 Task: nan
Action: Mouse moved to (384, 83)
Screenshot: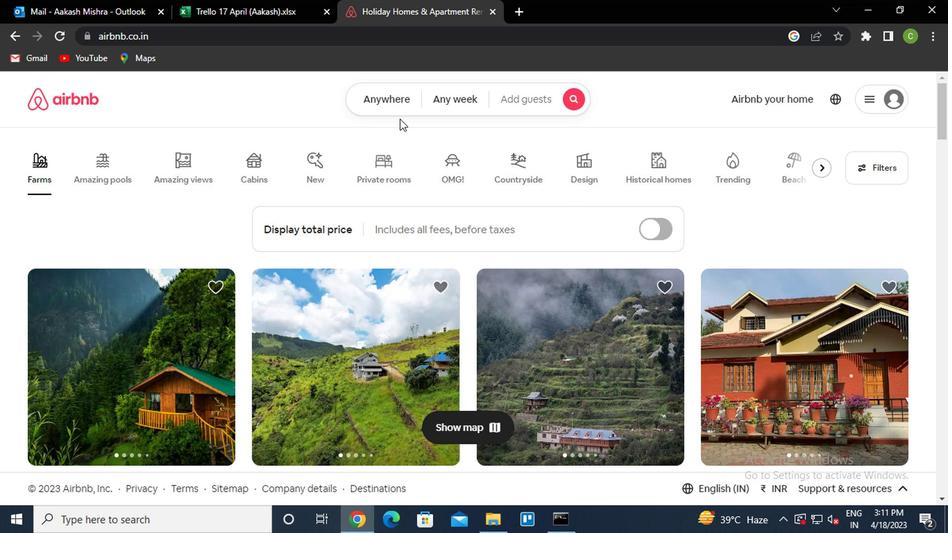 
Action: Mouse pressed left at (384, 83)
Screenshot: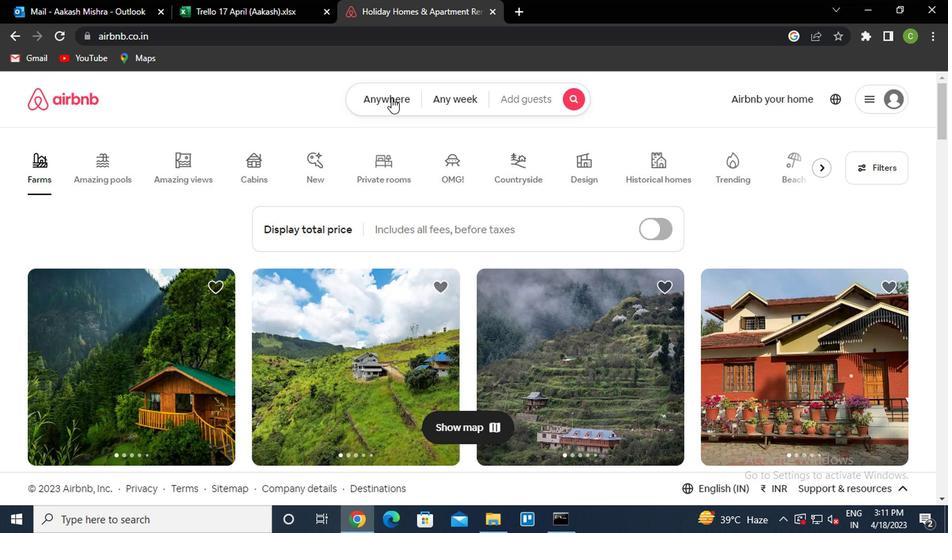 
Action: Mouse moved to (223, 142)
Screenshot: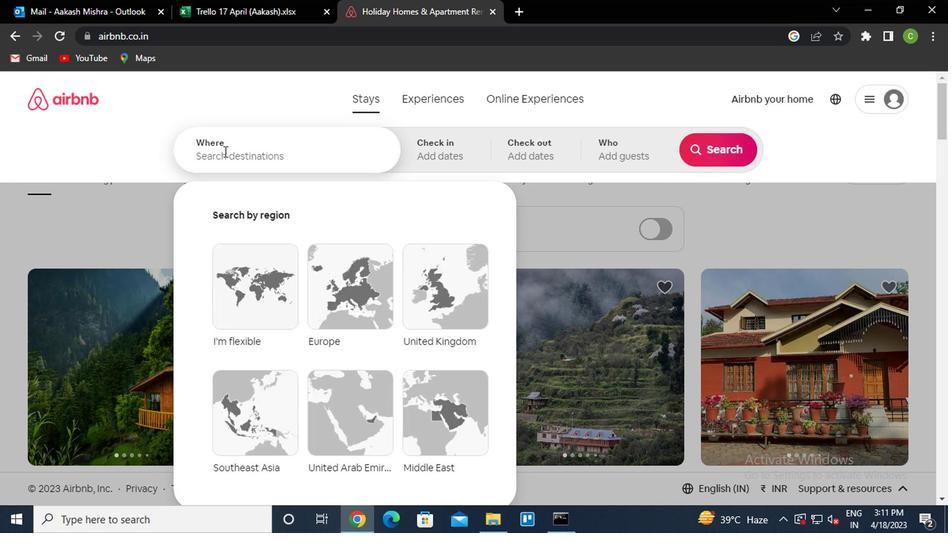 
Action: Mouse pressed left at (223, 142)
Screenshot: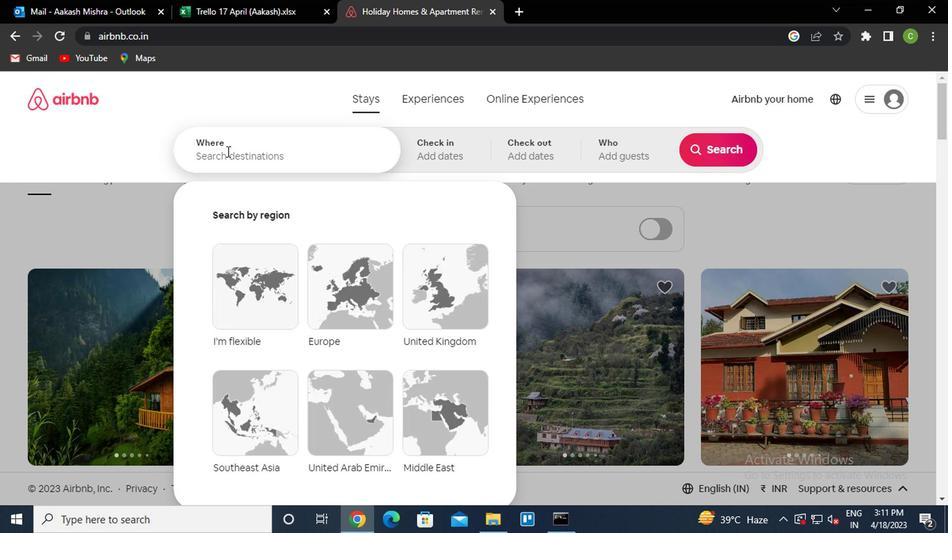 
Action: Key pressed i<Key.caps_lock>co<Key.space><Key.caps_lock>b<Key.caps_lock>razil<Key.down><Key.enter>
Screenshot: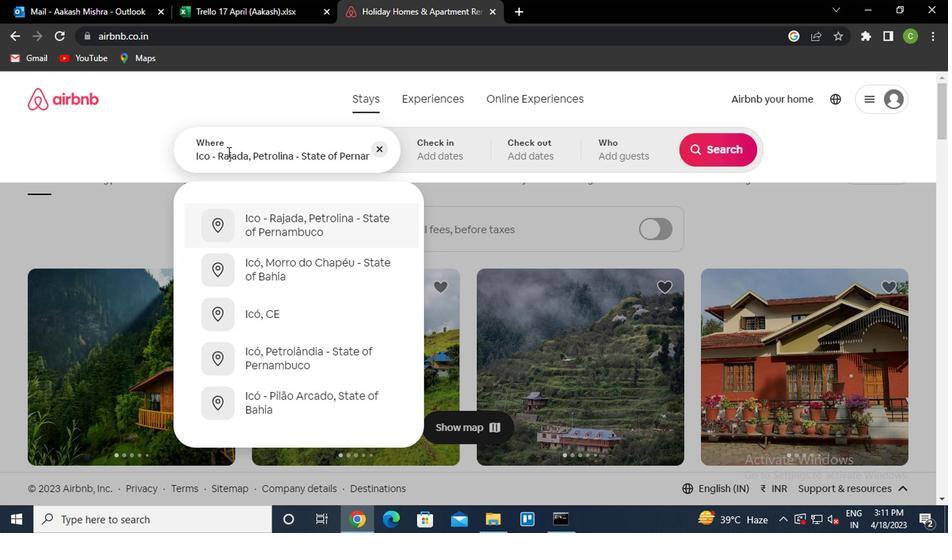 
Action: Mouse moved to (706, 259)
Screenshot: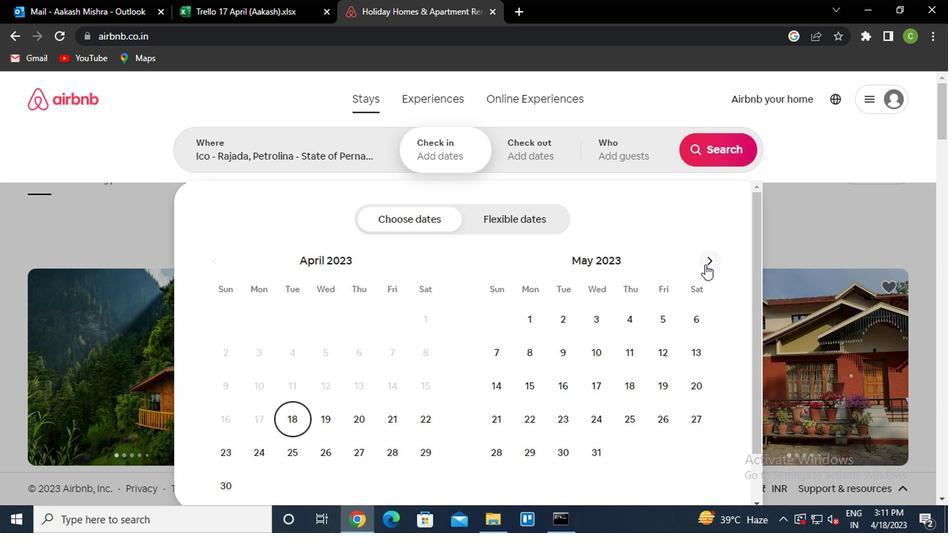 
Action: Mouse pressed left at (706, 259)
Screenshot: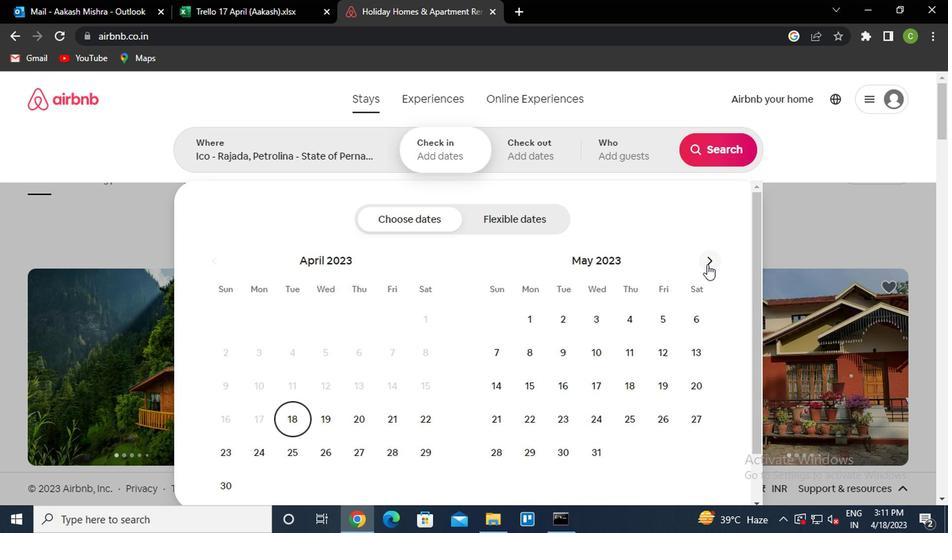 
Action: Mouse pressed left at (706, 259)
Screenshot: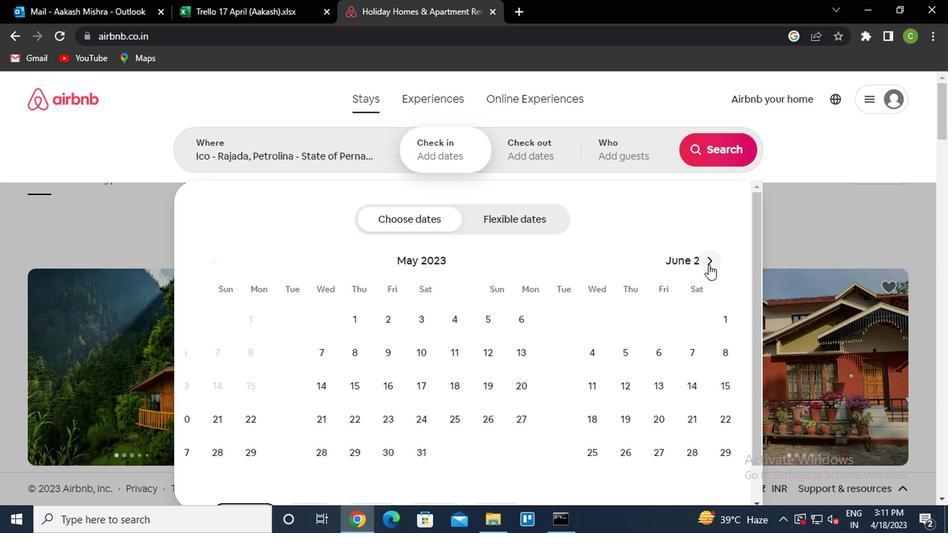 
Action: Mouse pressed left at (706, 259)
Screenshot: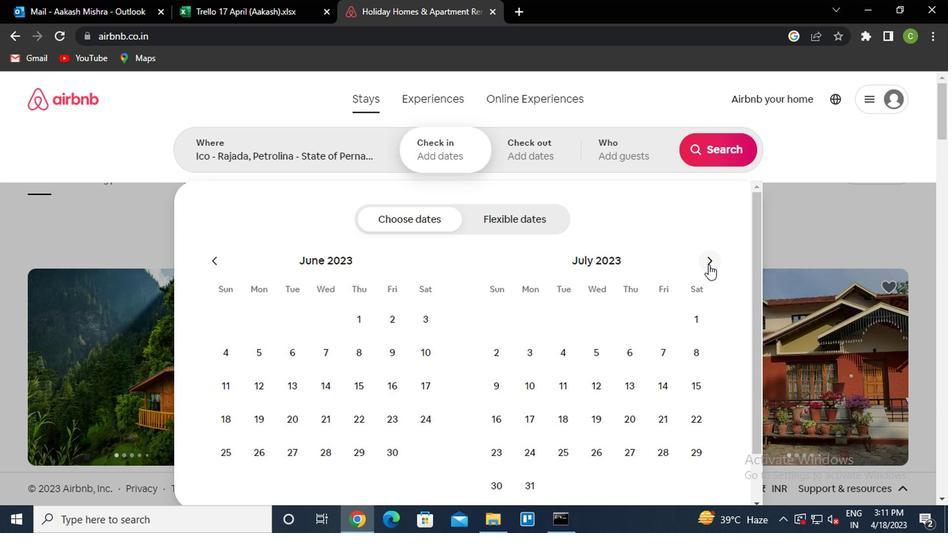 
Action: Mouse moved to (658, 317)
Screenshot: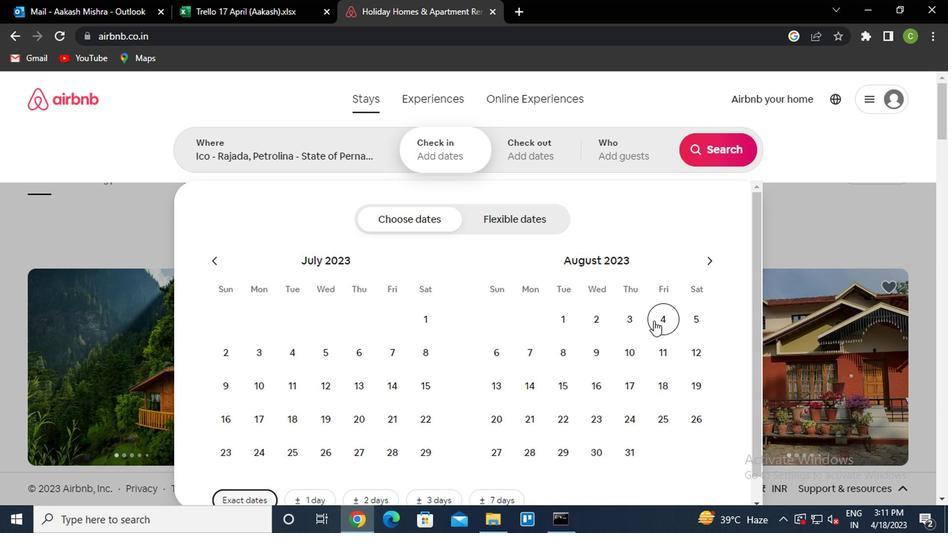 
Action: Mouse pressed left at (658, 317)
Screenshot: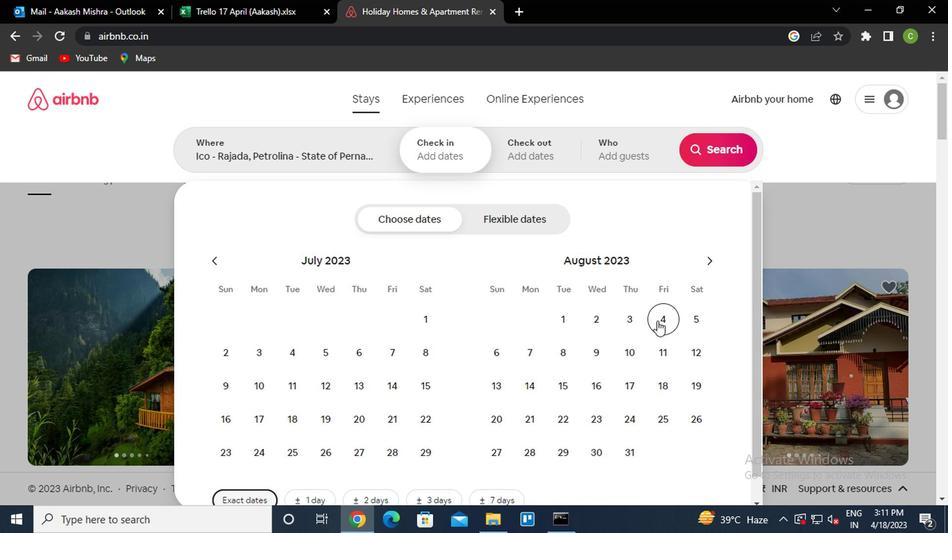 
Action: Mouse moved to (560, 353)
Screenshot: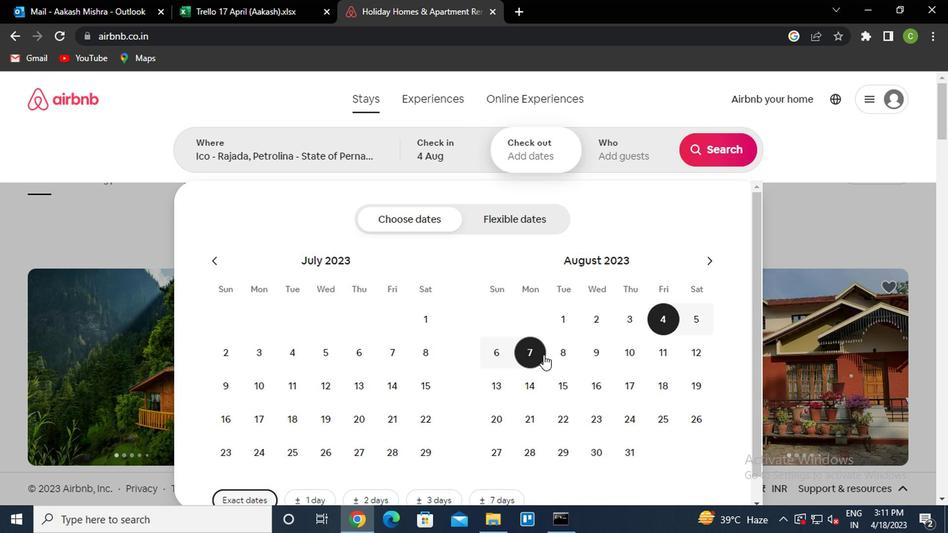 
Action: Mouse pressed left at (560, 353)
Screenshot: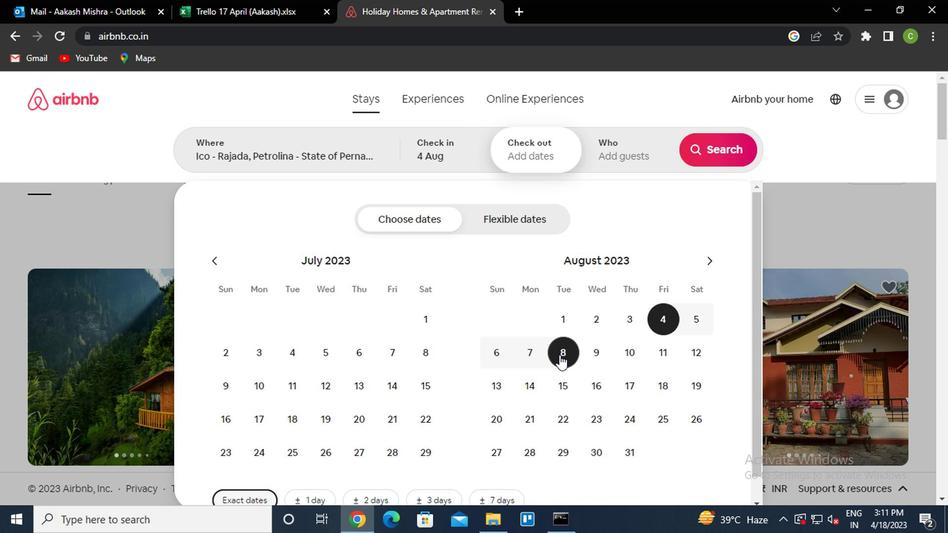 
Action: Mouse moved to (626, 146)
Screenshot: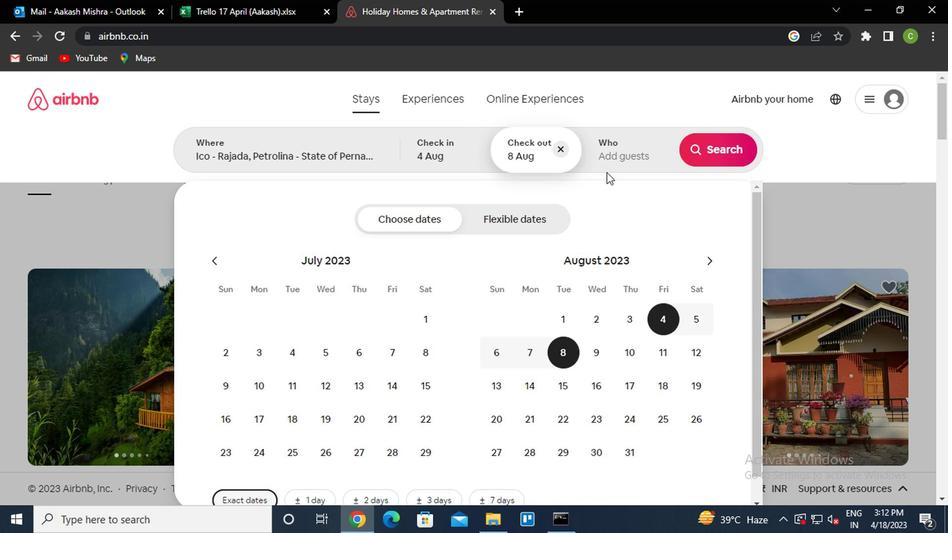 
Action: Mouse pressed left at (626, 146)
Screenshot: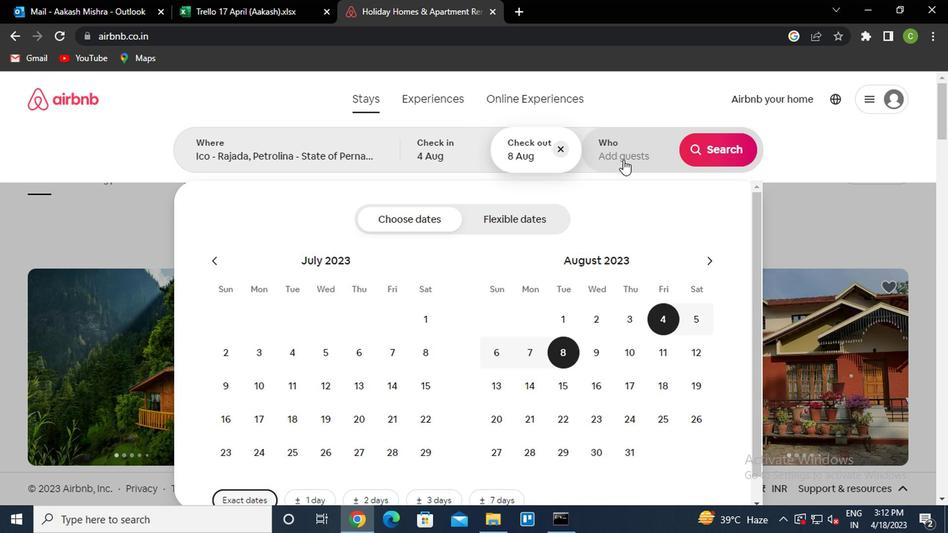 
Action: Mouse moved to (718, 226)
Screenshot: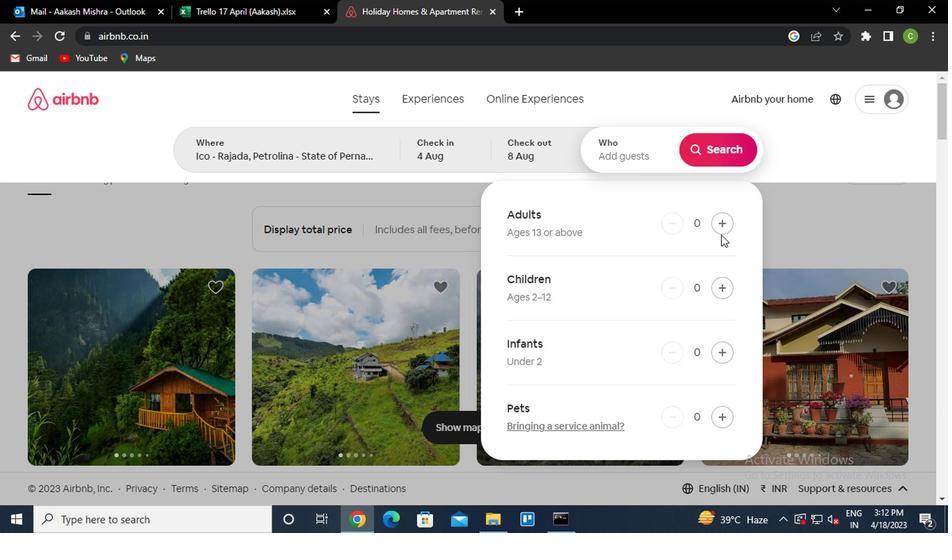 
Action: Mouse pressed left at (718, 226)
Screenshot: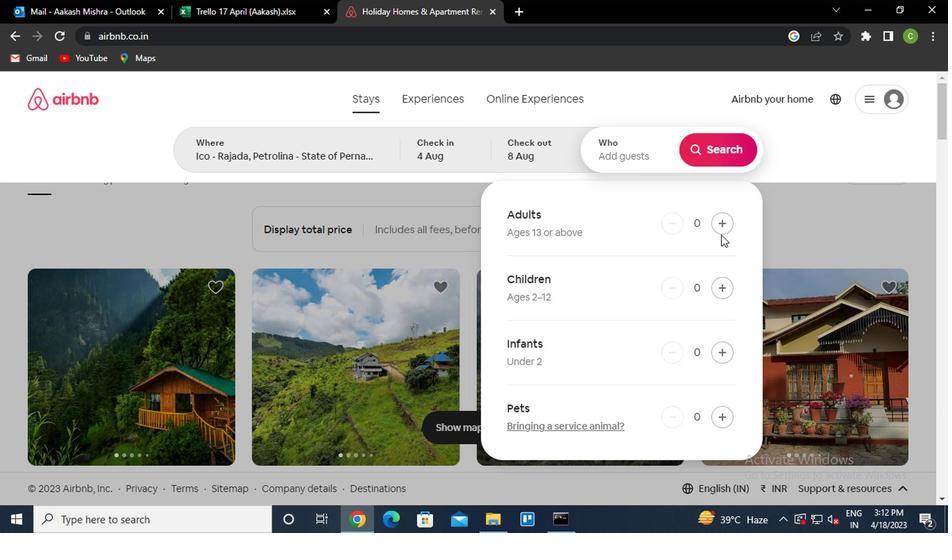 
Action: Mouse moved to (797, 209)
Screenshot: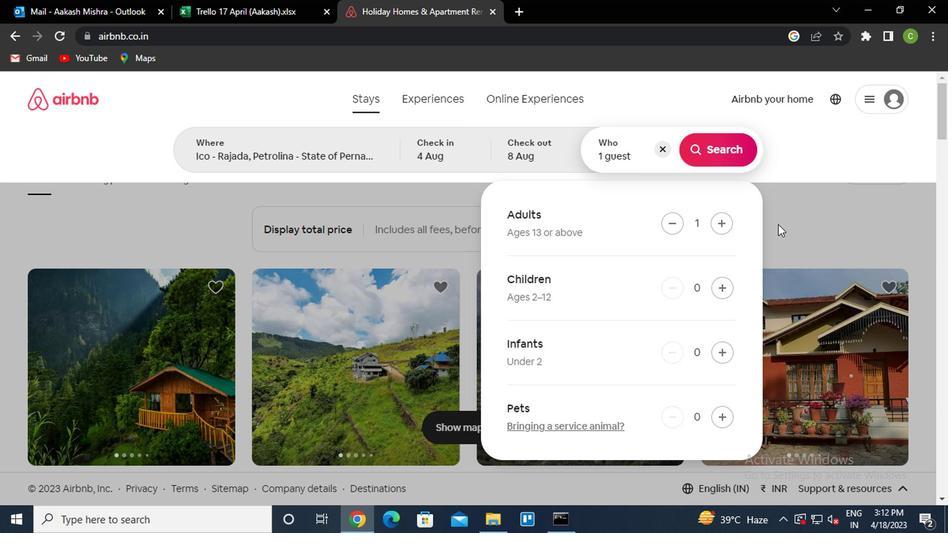 
Action: Mouse pressed left at (797, 209)
Screenshot: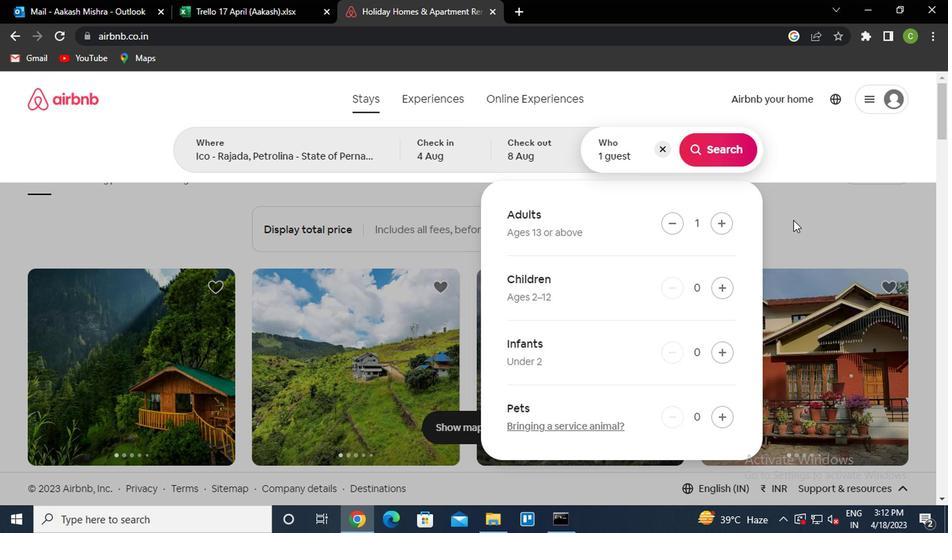 
Action: Mouse moved to (877, 169)
Screenshot: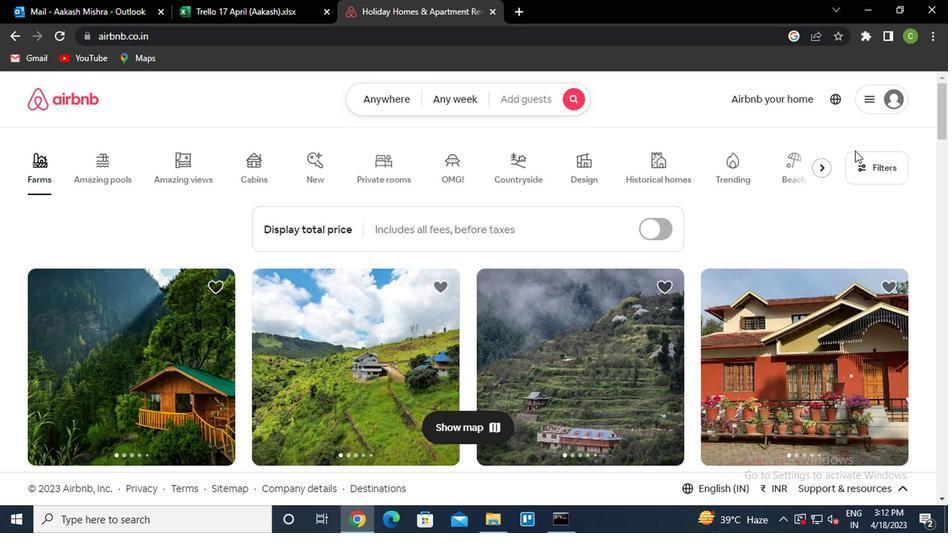 
Action: Mouse pressed left at (877, 169)
Screenshot: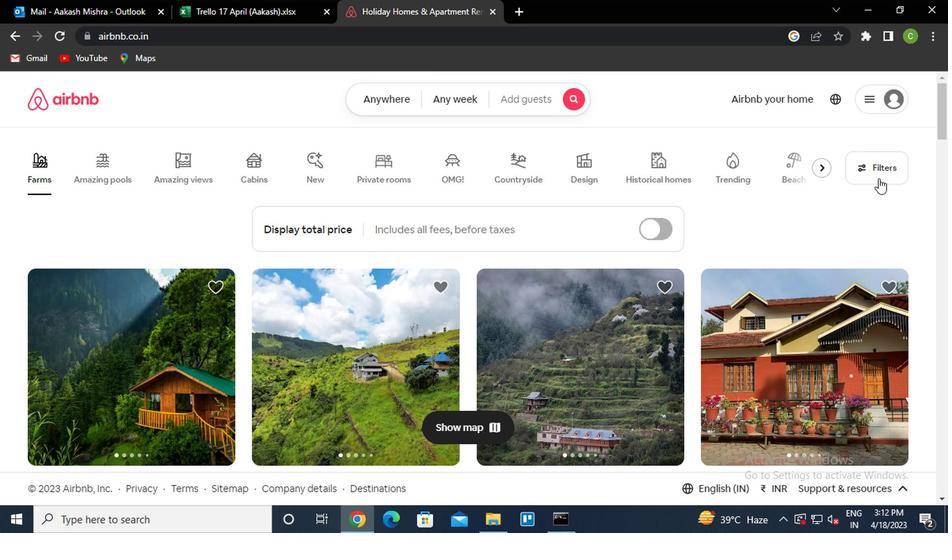 
Action: Mouse moved to (297, 321)
Screenshot: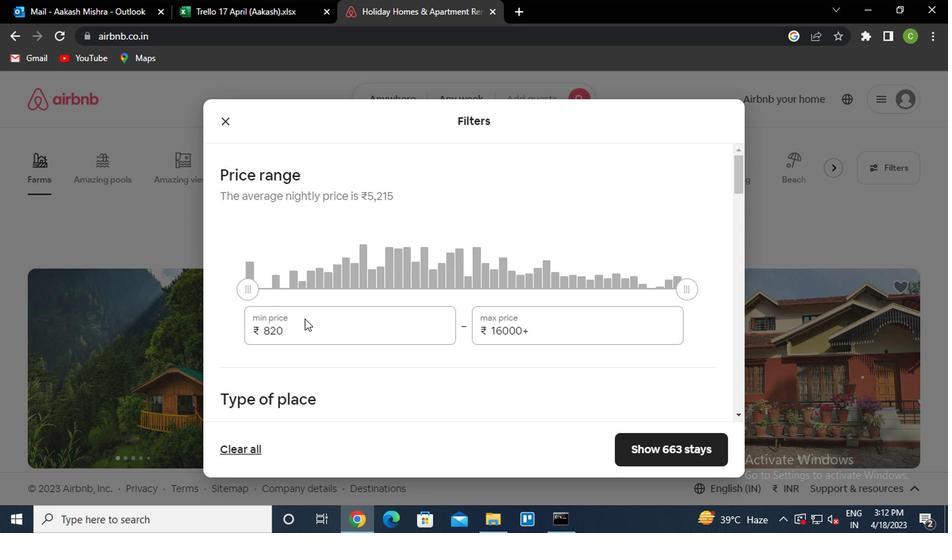 
Action: Mouse pressed left at (297, 321)
Screenshot: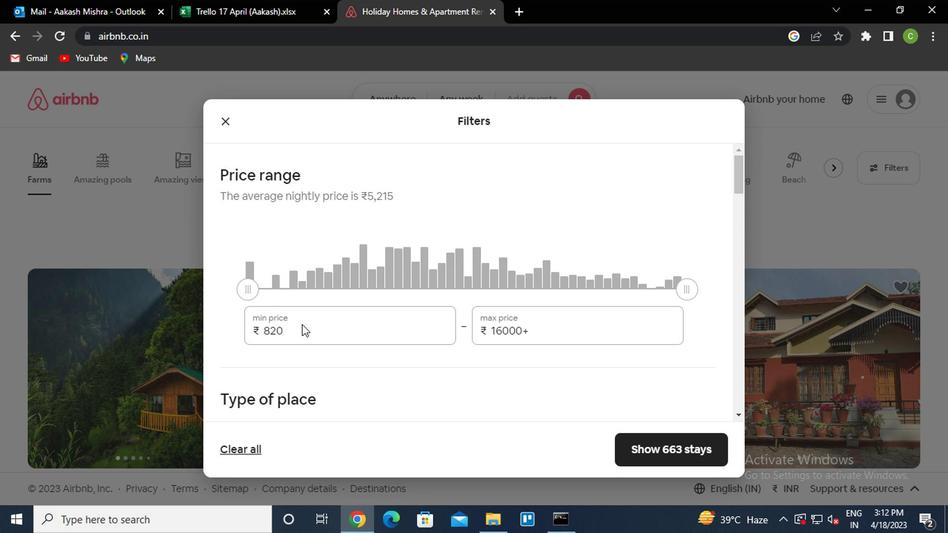 
Action: Key pressed <Key.backspace><Key.backspace><Key.backspace>10000<Key.tab>15000
Screenshot: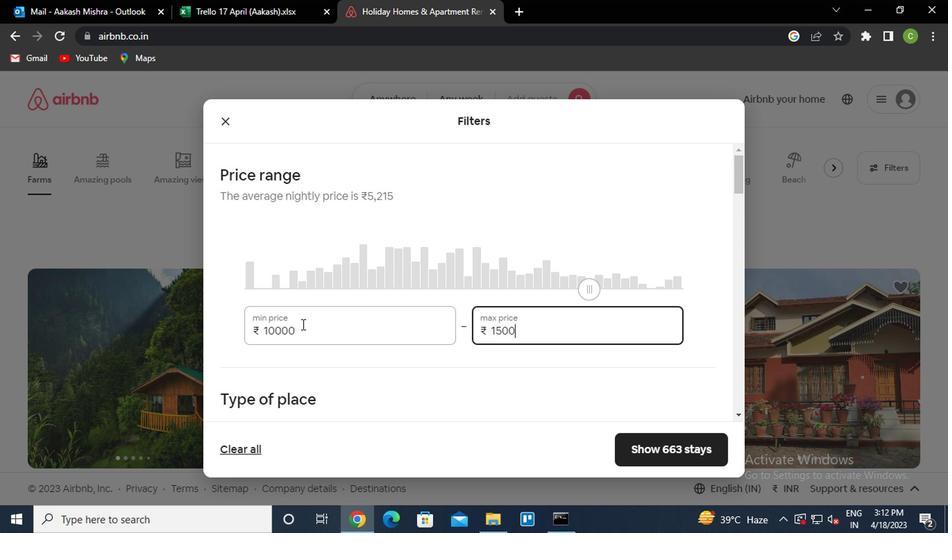 
Action: Mouse moved to (485, 382)
Screenshot: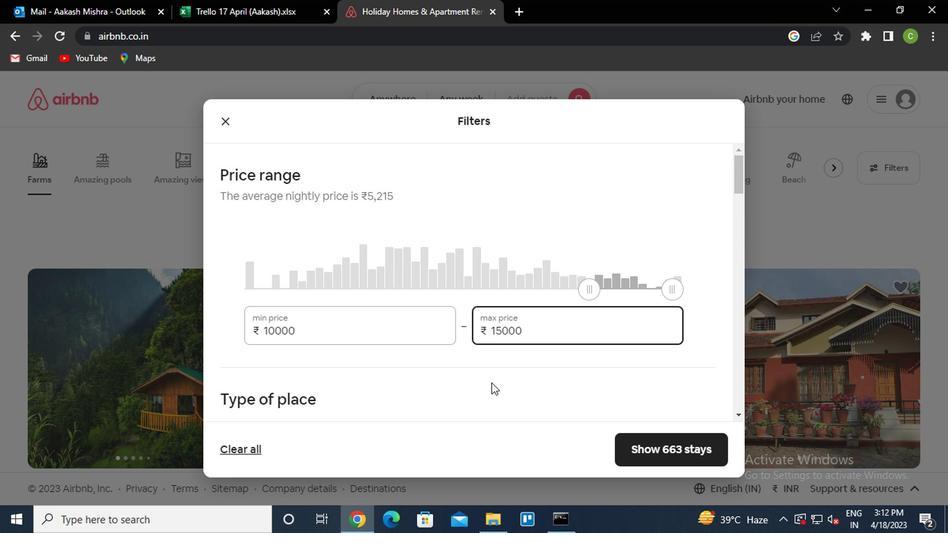
Action: Mouse scrolled (485, 381) with delta (0, 0)
Screenshot: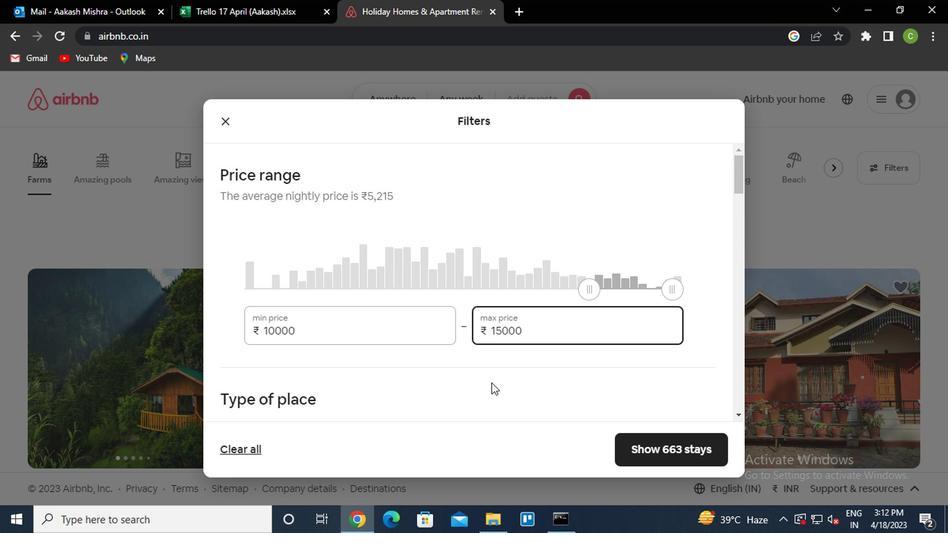 
Action: Mouse moved to (419, 362)
Screenshot: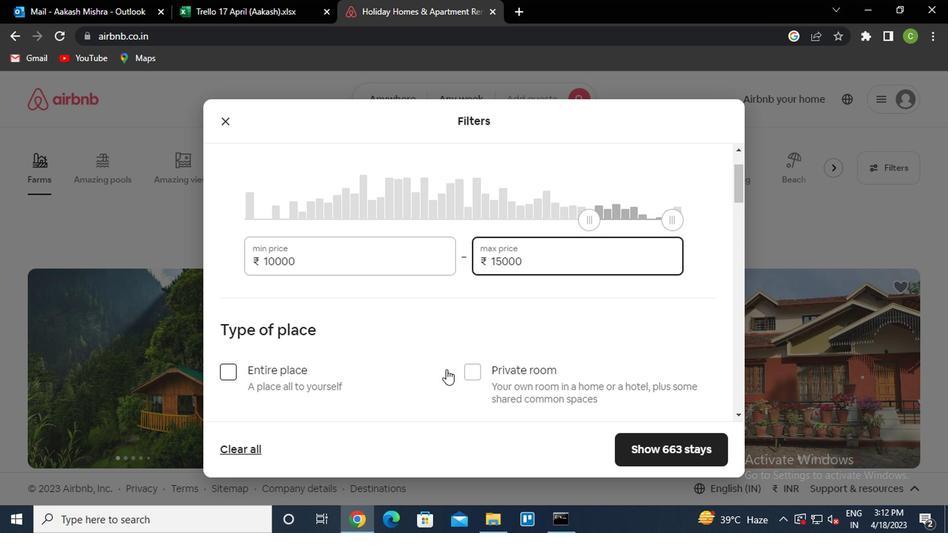 
Action: Mouse scrolled (419, 362) with delta (0, 0)
Screenshot: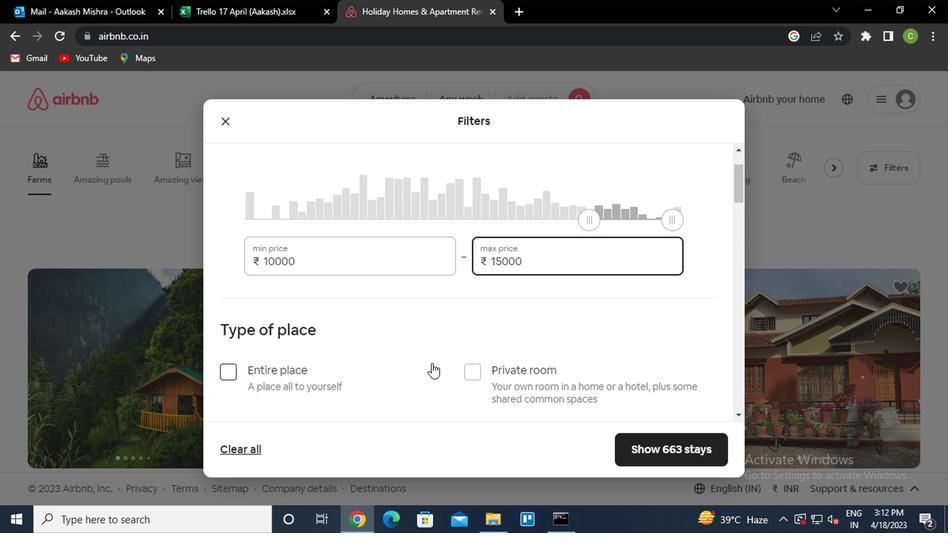 
Action: Mouse moved to (414, 363)
Screenshot: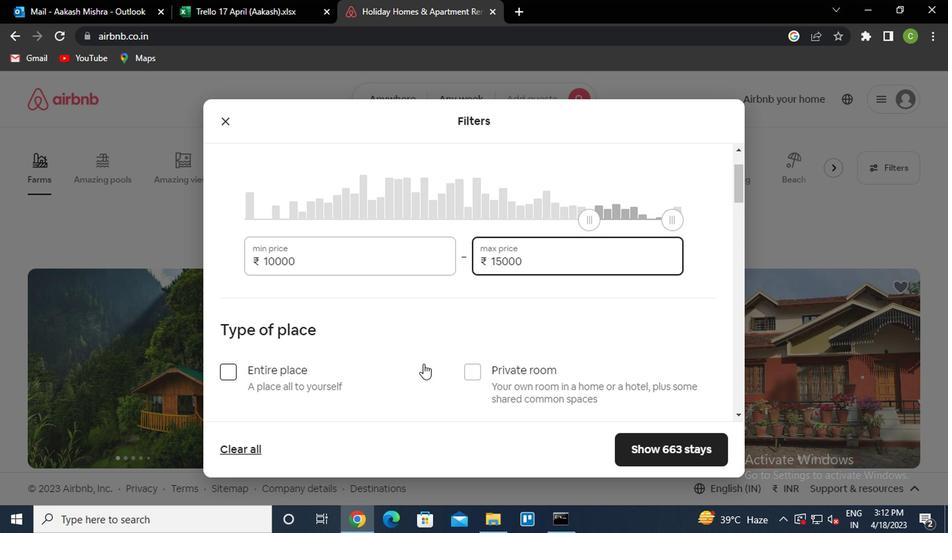 
Action: Mouse scrolled (414, 362) with delta (0, 0)
Screenshot: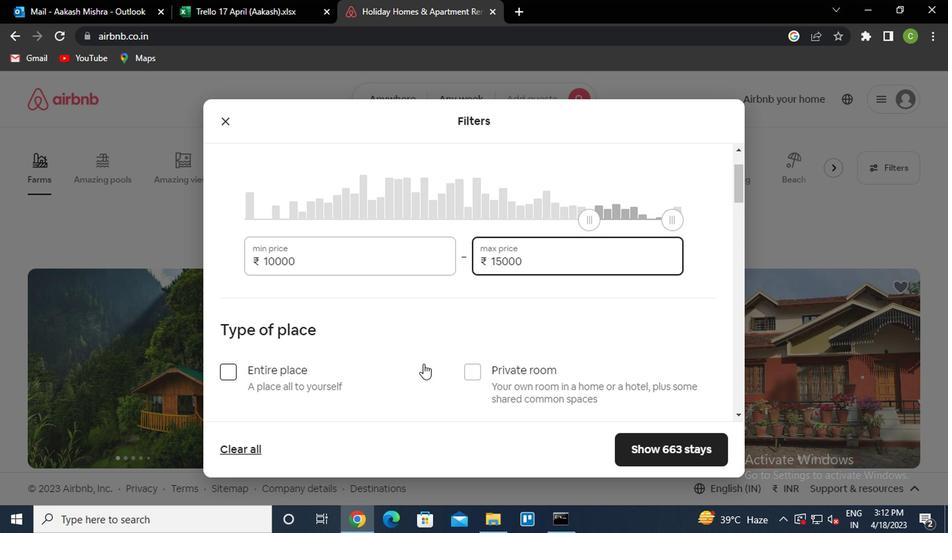 
Action: Mouse moved to (414, 363)
Screenshot: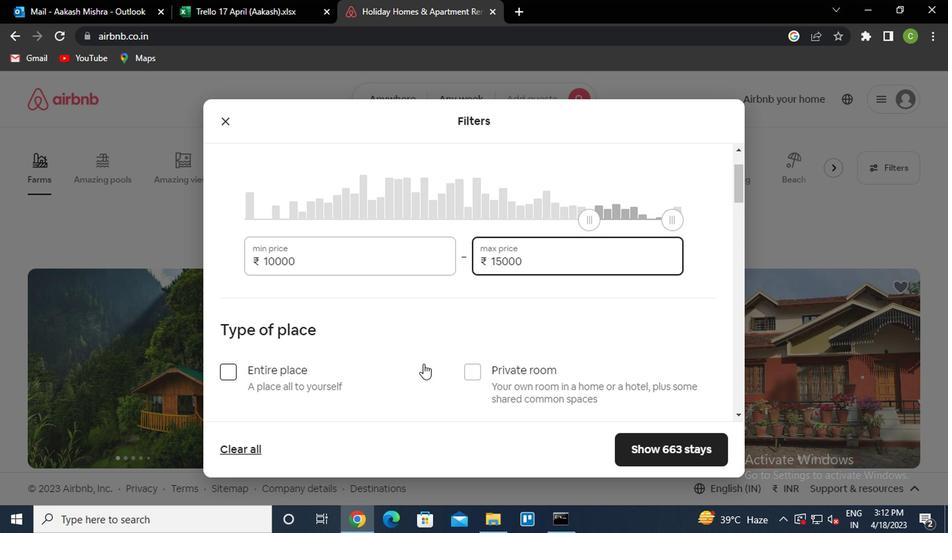 
Action: Mouse scrolled (414, 362) with delta (0, 0)
Screenshot: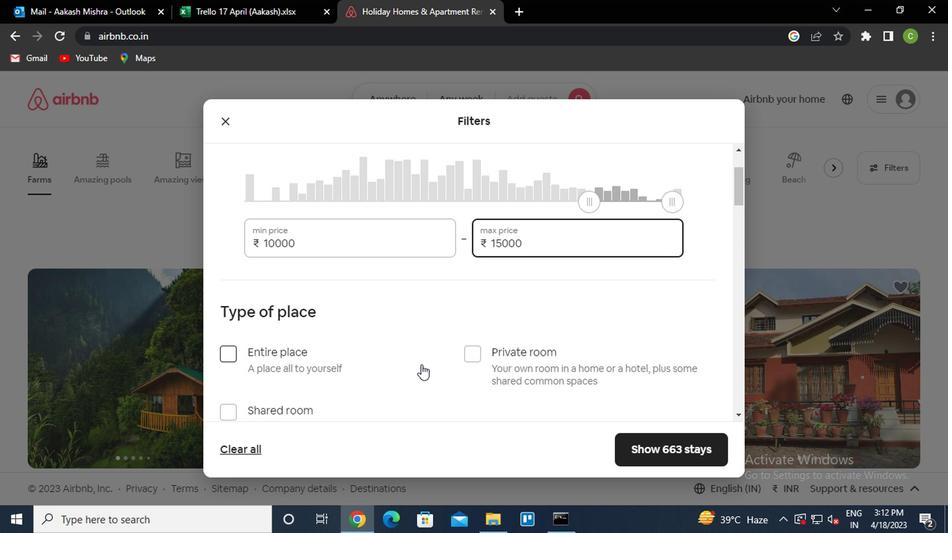 
Action: Mouse moved to (480, 158)
Screenshot: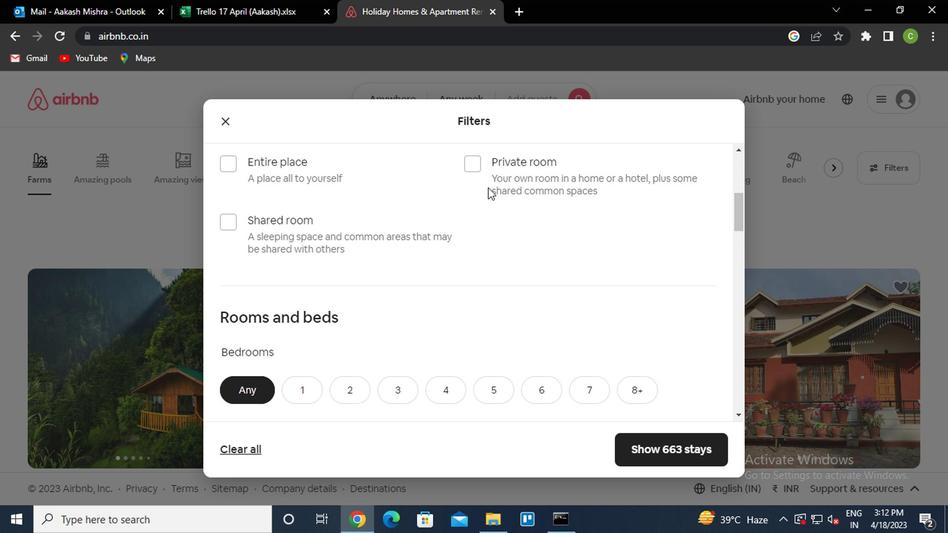 
Action: Mouse pressed left at (480, 158)
Screenshot: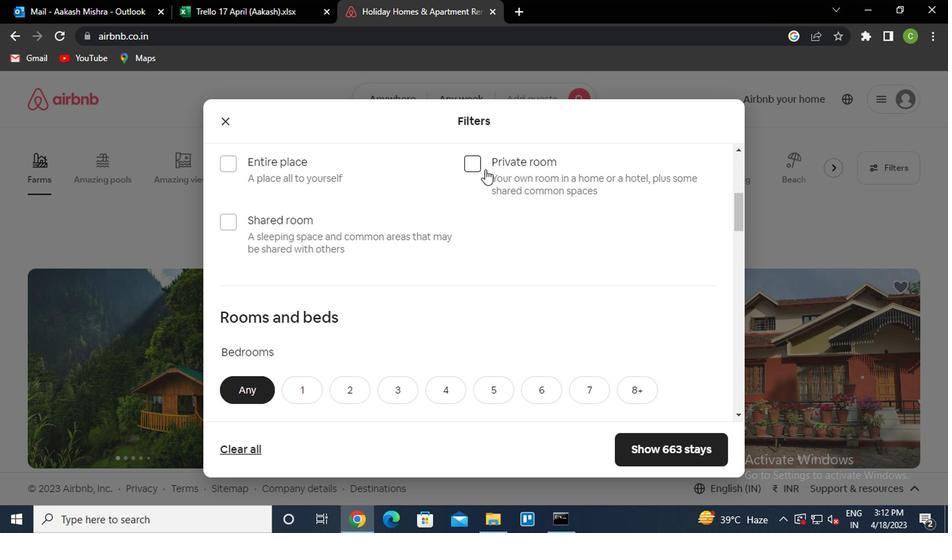 
Action: Mouse moved to (319, 350)
Screenshot: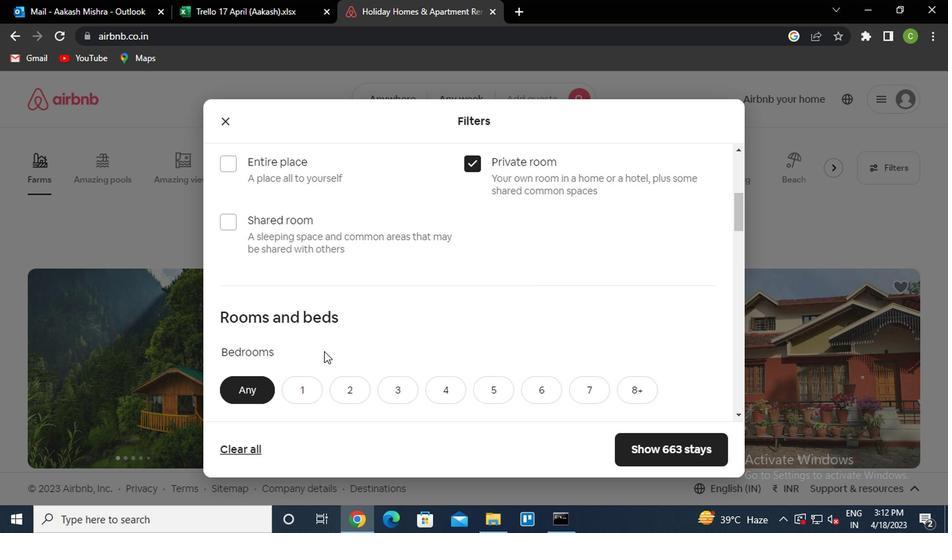 
Action: Mouse scrolled (319, 349) with delta (0, 0)
Screenshot: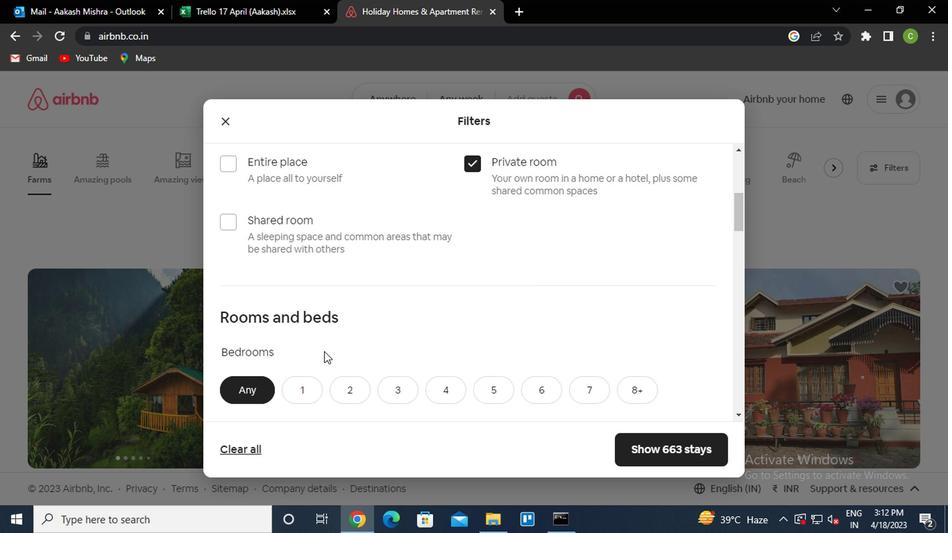 
Action: Mouse scrolled (319, 349) with delta (0, 0)
Screenshot: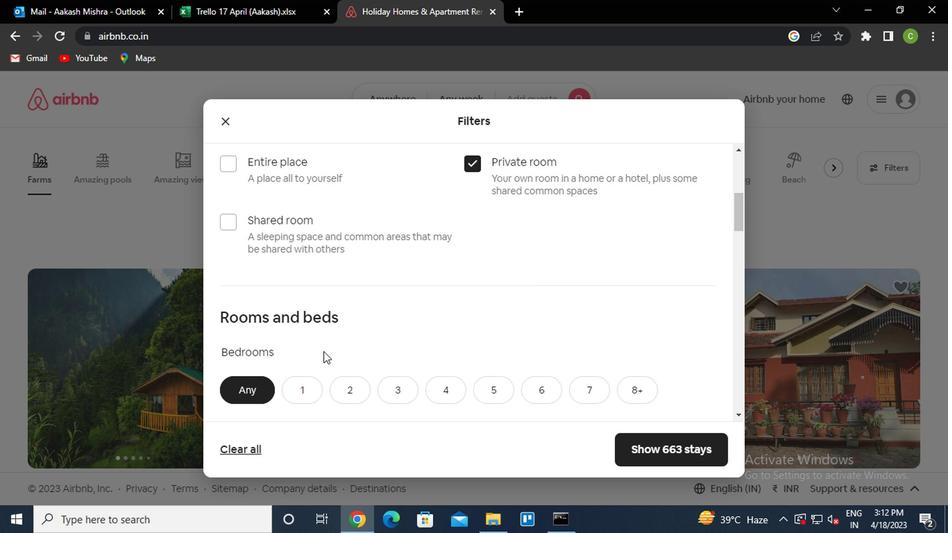 
Action: Mouse moved to (282, 238)
Screenshot: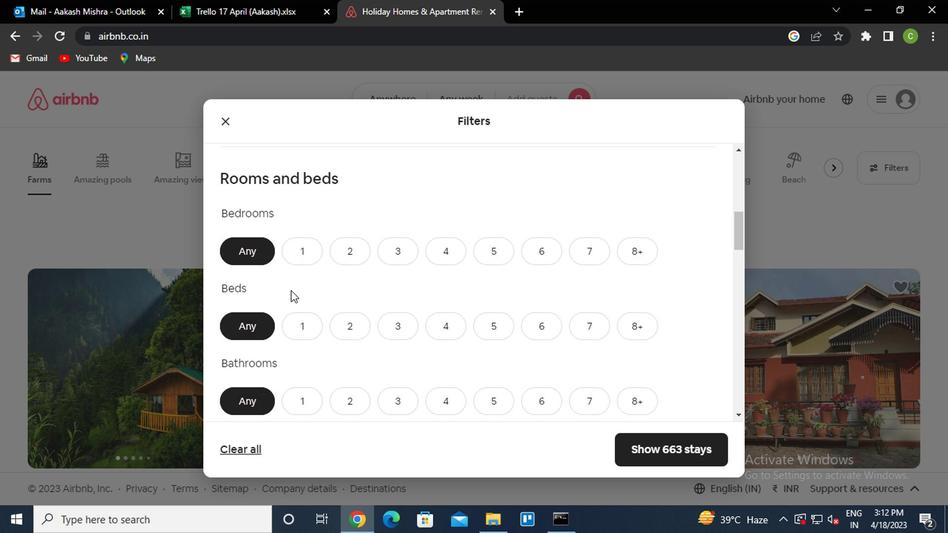 
Action: Mouse pressed left at (282, 238)
Screenshot: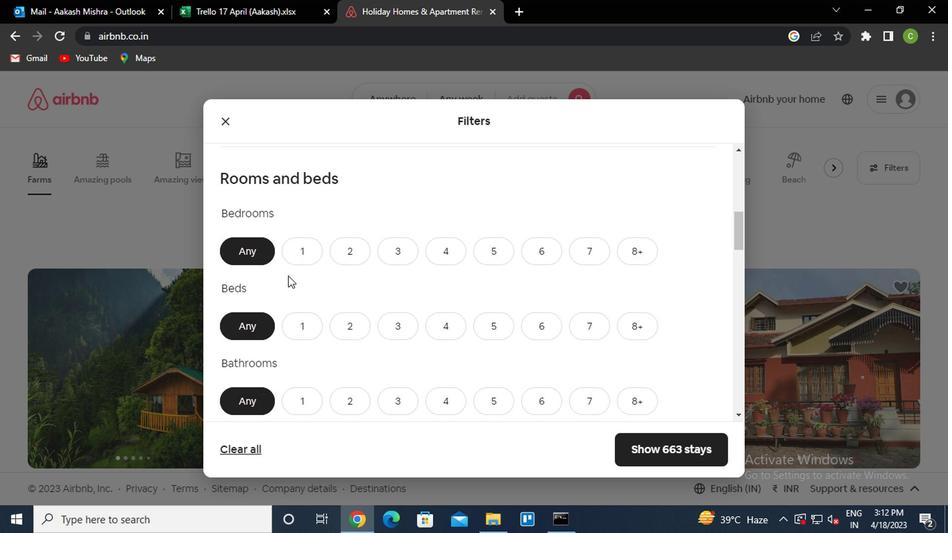 
Action: Mouse moved to (294, 328)
Screenshot: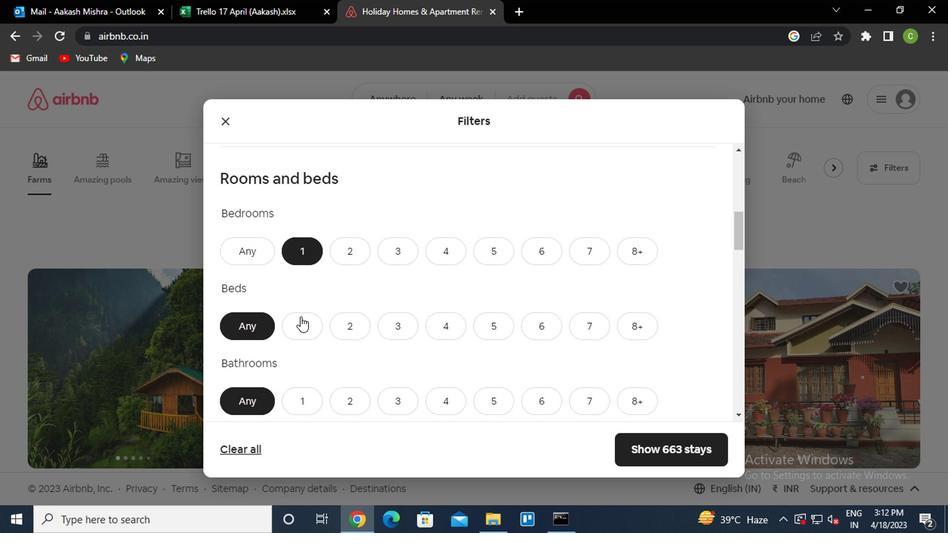 
Action: Mouse pressed left at (294, 328)
Screenshot: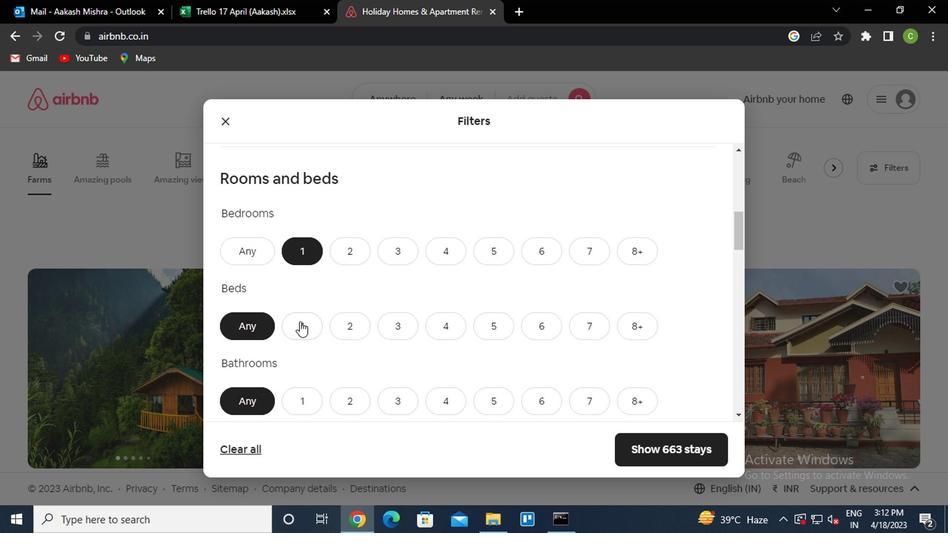 
Action: Mouse moved to (304, 405)
Screenshot: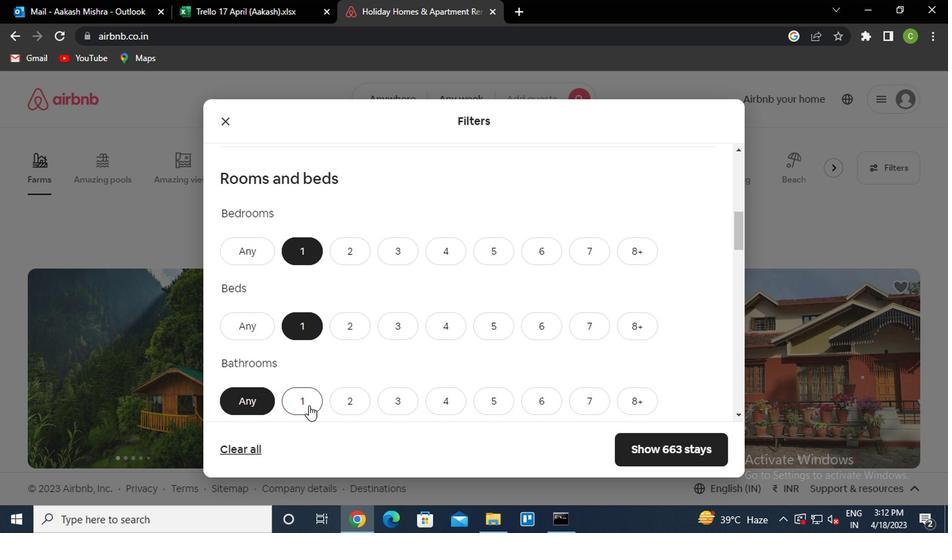 
Action: Mouse pressed left at (304, 405)
Screenshot: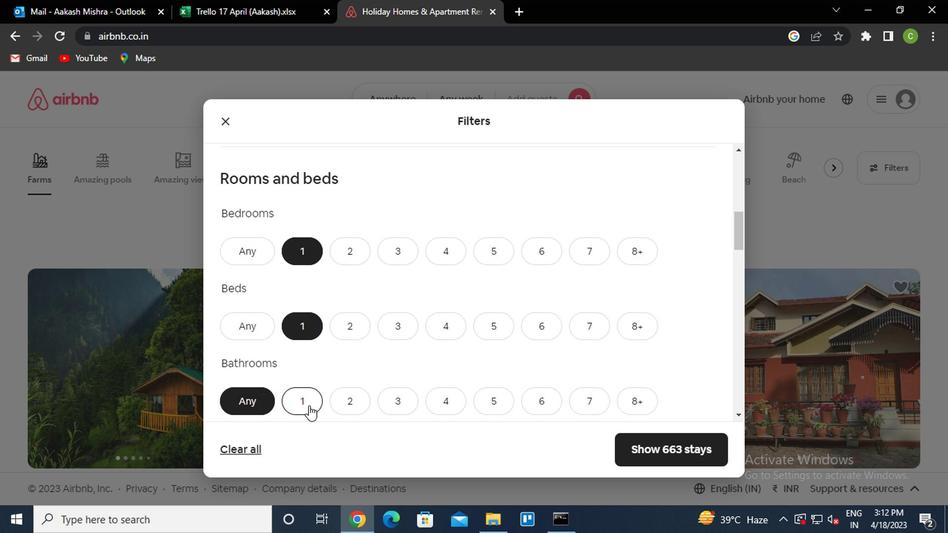 
Action: Mouse moved to (337, 357)
Screenshot: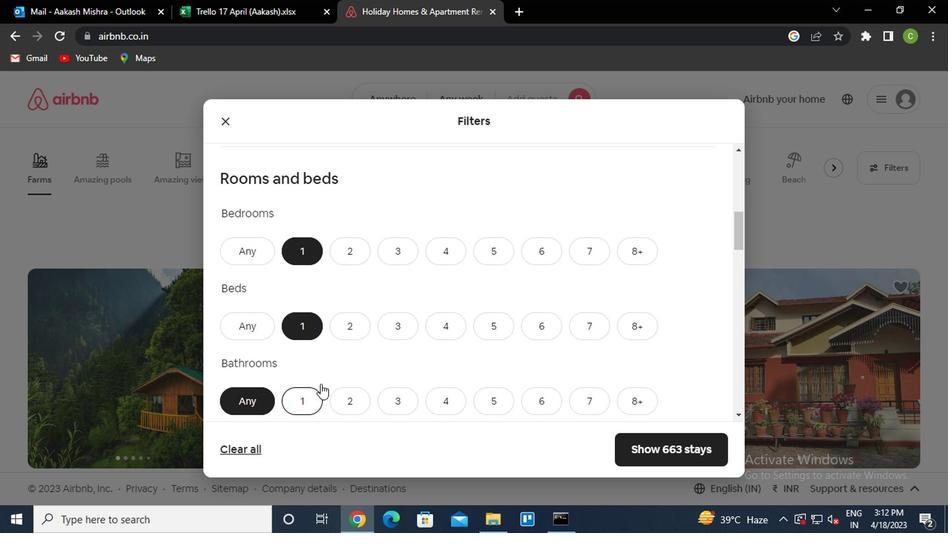 
Action: Mouse scrolled (337, 356) with delta (0, 0)
Screenshot: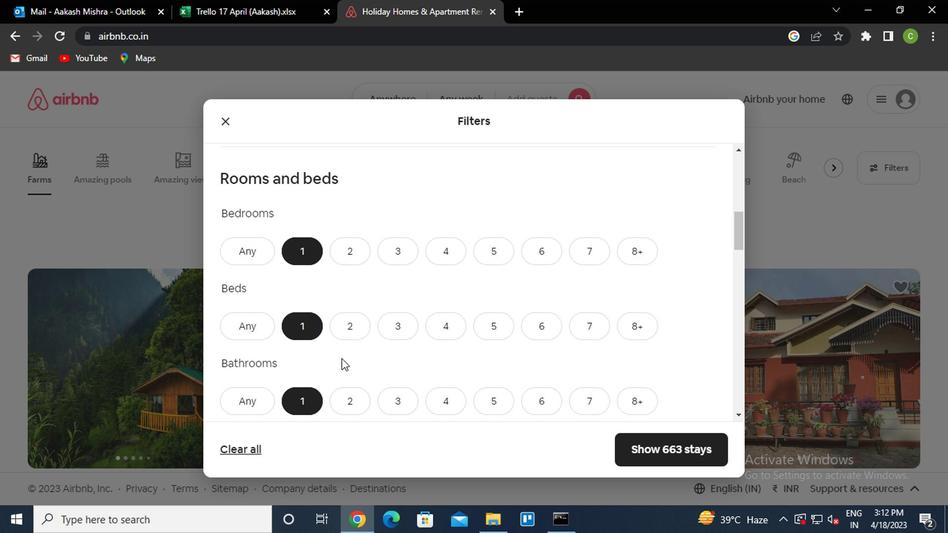 
Action: Mouse scrolled (337, 356) with delta (0, 0)
Screenshot: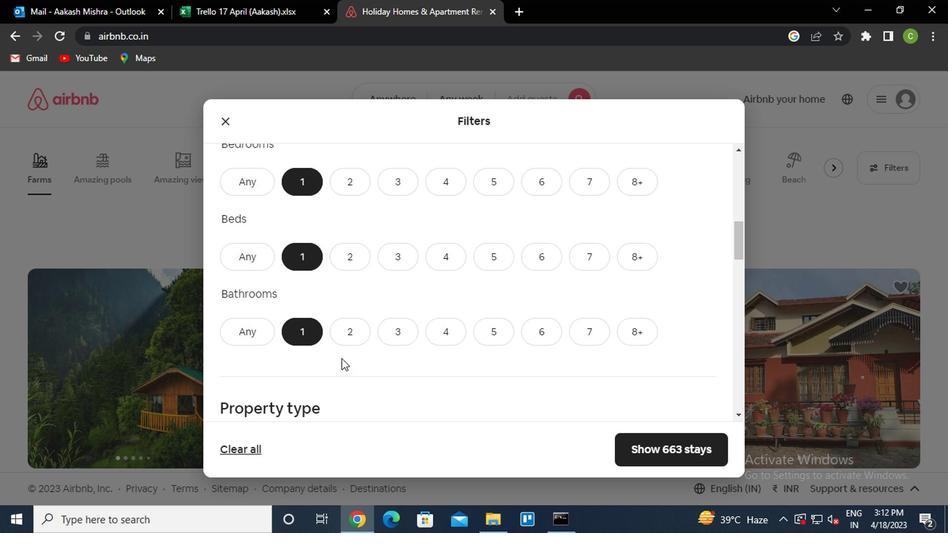 
Action: Mouse moved to (320, 362)
Screenshot: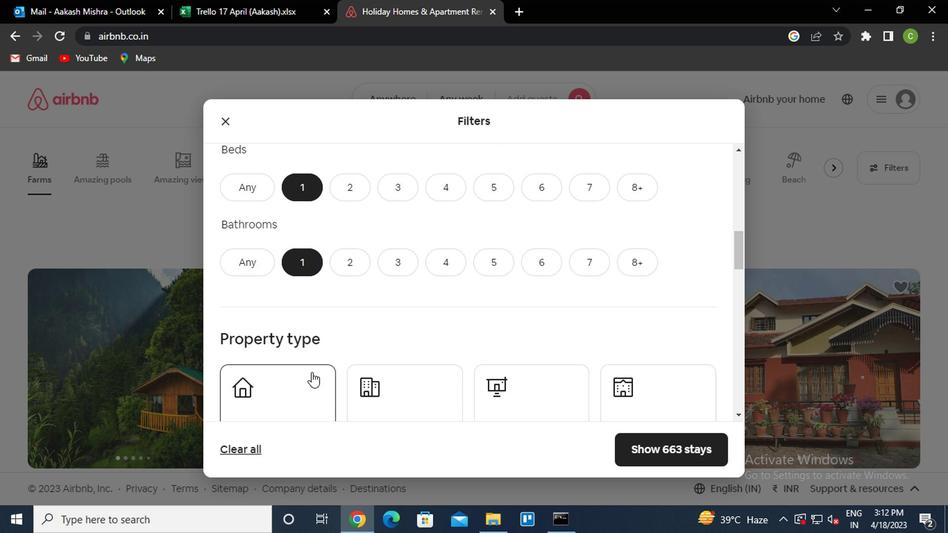 
Action: Mouse scrolled (320, 362) with delta (0, 0)
Screenshot: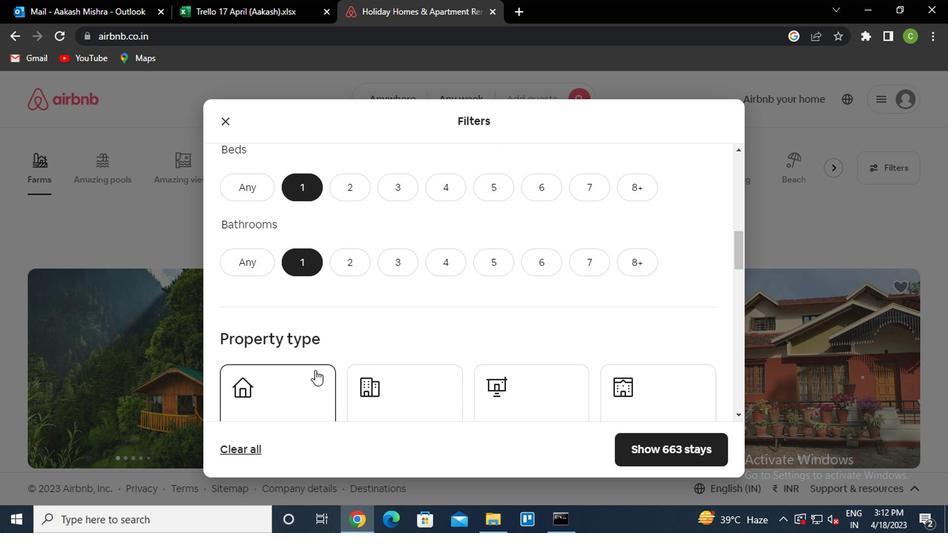 
Action: Mouse moved to (320, 361)
Screenshot: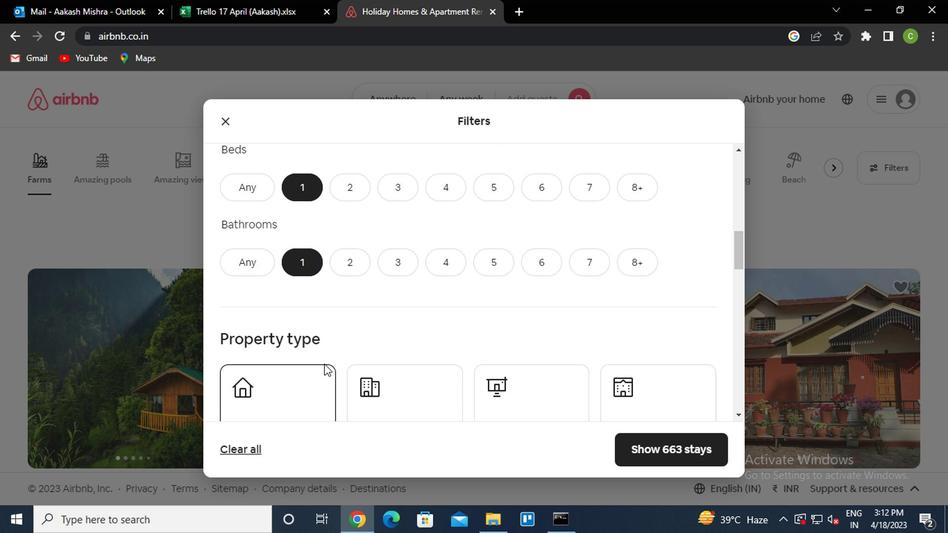 
Action: Mouse scrolled (320, 360) with delta (0, 0)
Screenshot: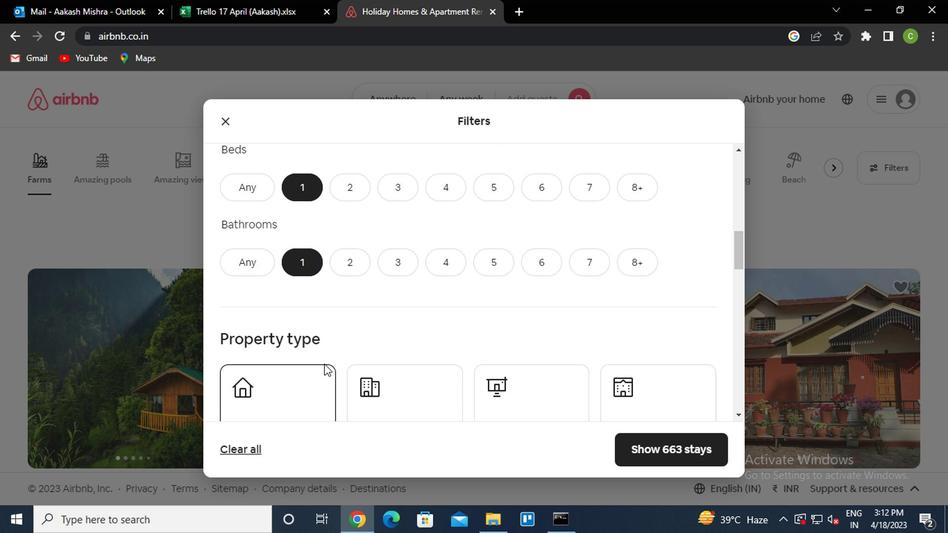 
Action: Mouse moved to (316, 339)
Screenshot: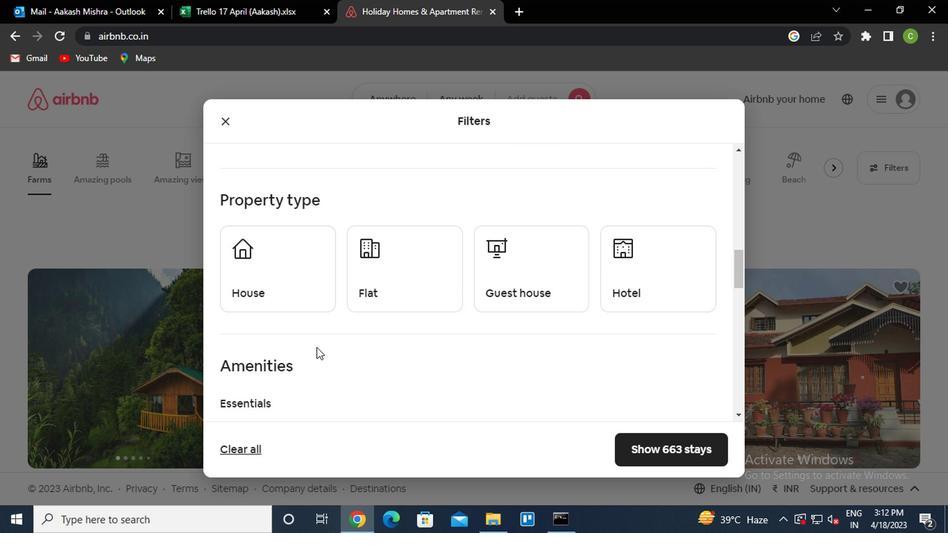 
Action: Mouse scrolled (316, 339) with delta (0, 0)
Screenshot: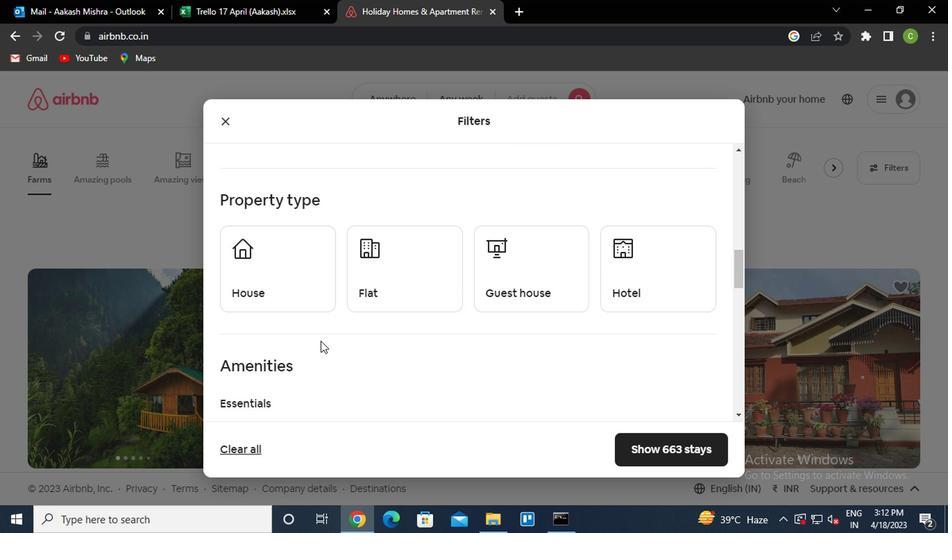 
Action: Mouse moved to (316, 343)
Screenshot: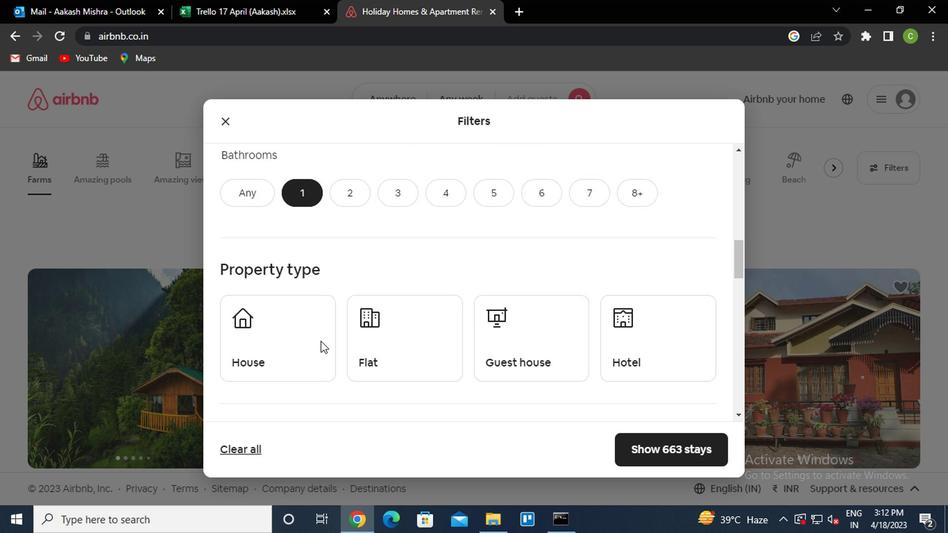 
Action: Mouse scrolled (316, 344) with delta (0, 0)
Screenshot: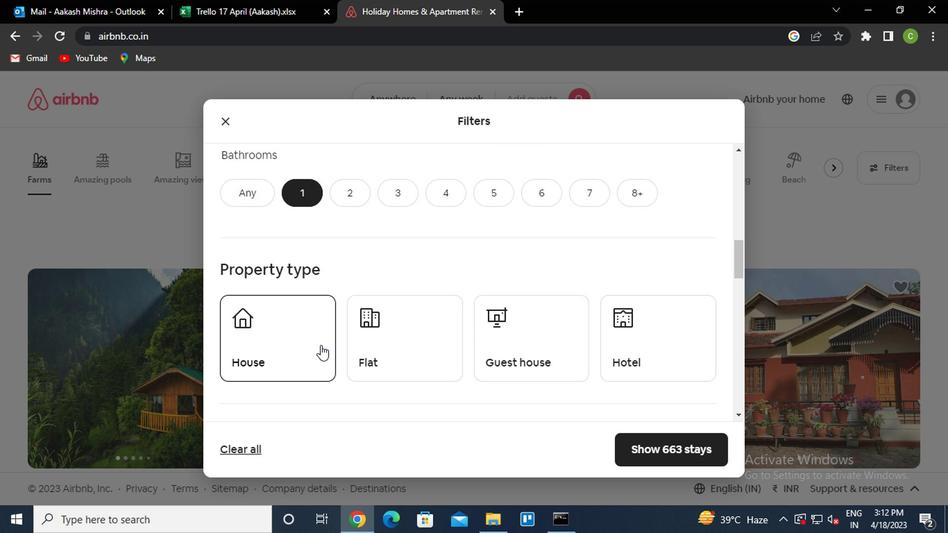 
Action: Mouse scrolled (316, 344) with delta (0, 0)
Screenshot: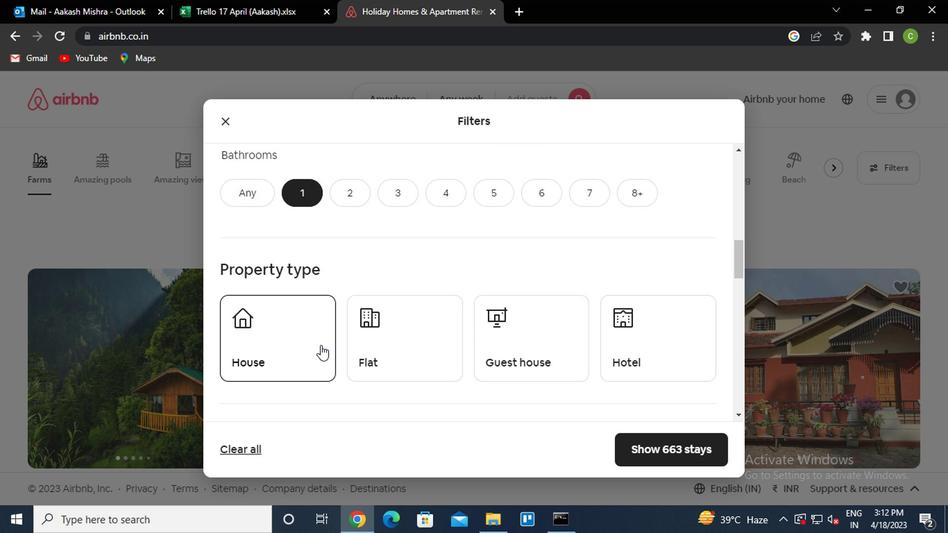 
Action: Mouse scrolled (316, 342) with delta (0, 0)
Screenshot: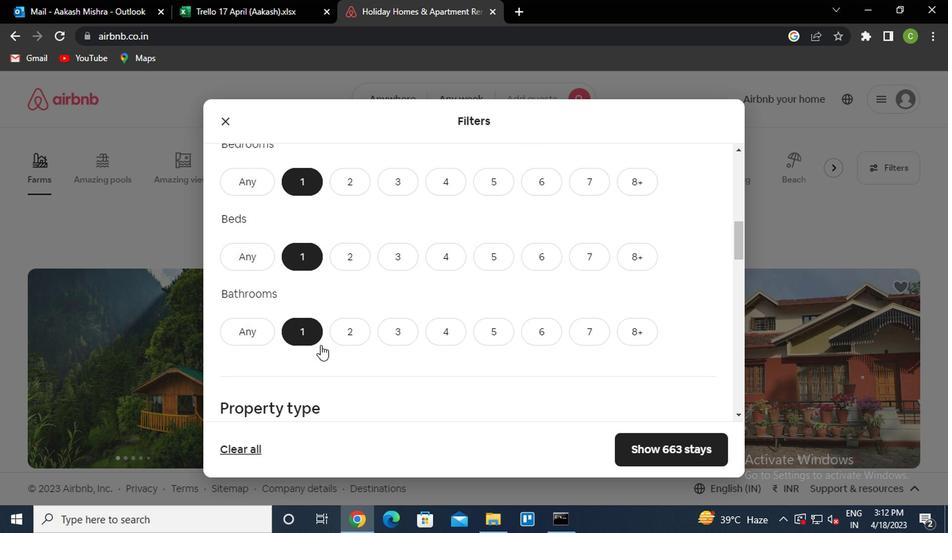 
Action: Mouse scrolled (316, 342) with delta (0, 0)
Screenshot: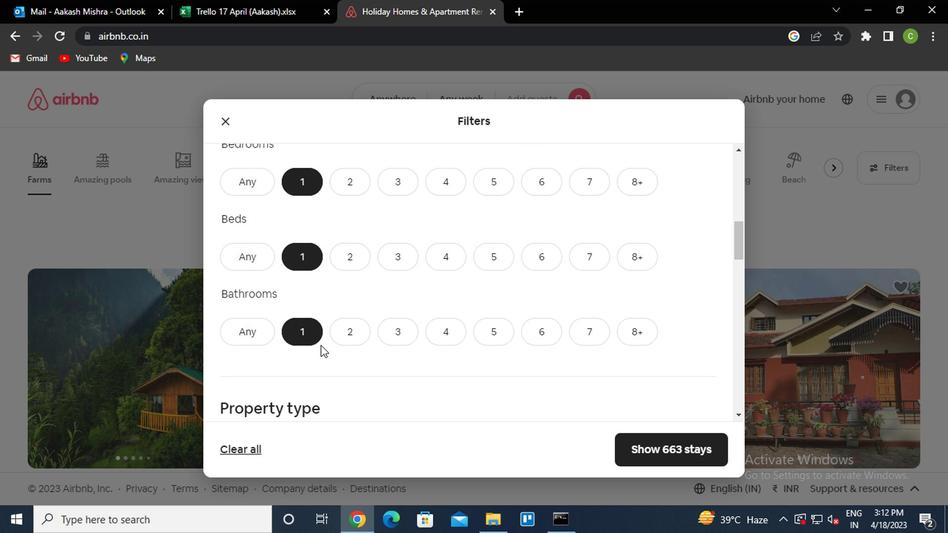 
Action: Mouse scrolled (316, 342) with delta (0, 0)
Screenshot: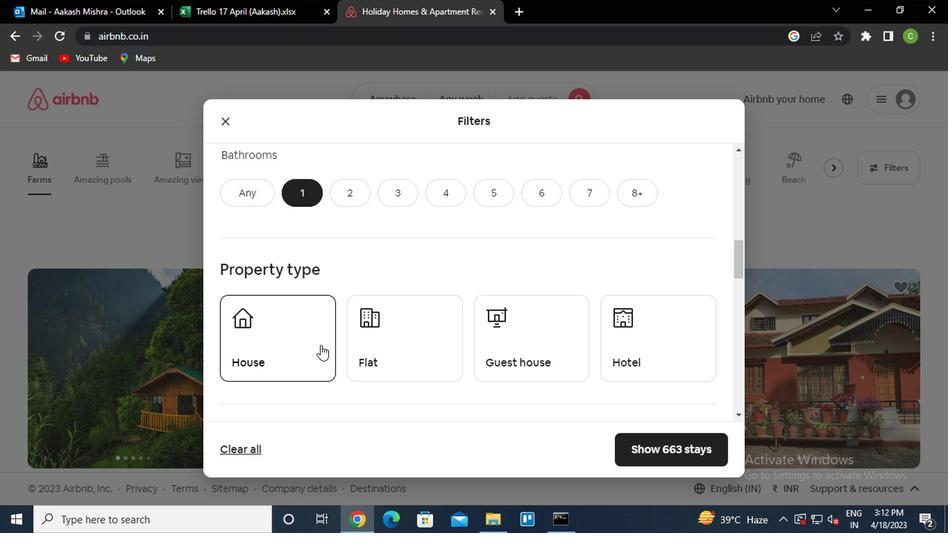 
Action: Mouse scrolled (316, 342) with delta (0, 0)
Screenshot: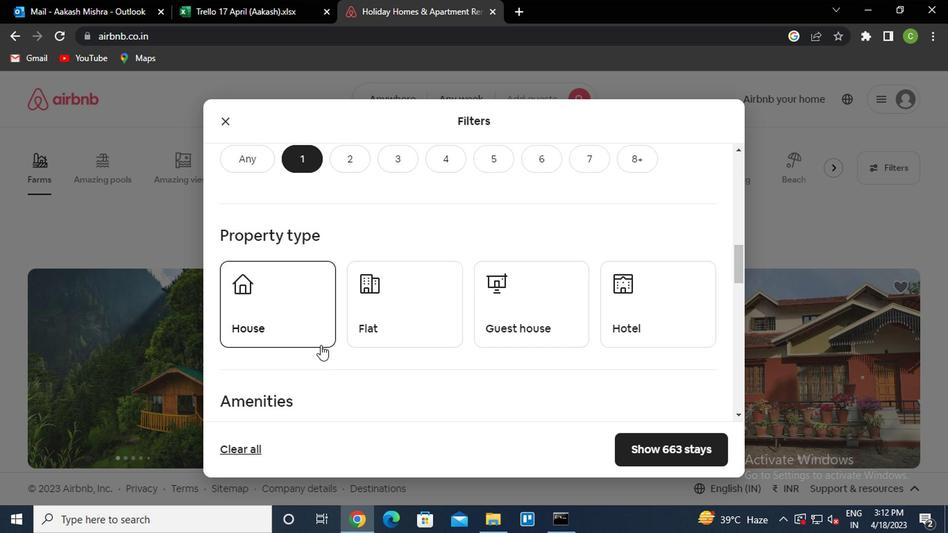 
Action: Mouse scrolled (316, 342) with delta (0, 0)
Screenshot: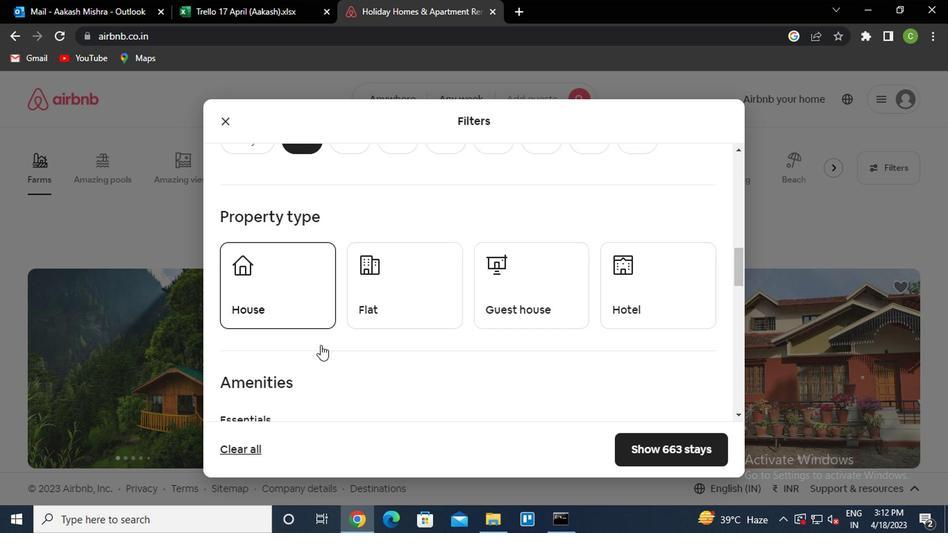 
Action: Mouse scrolled (316, 342) with delta (0, 0)
Screenshot: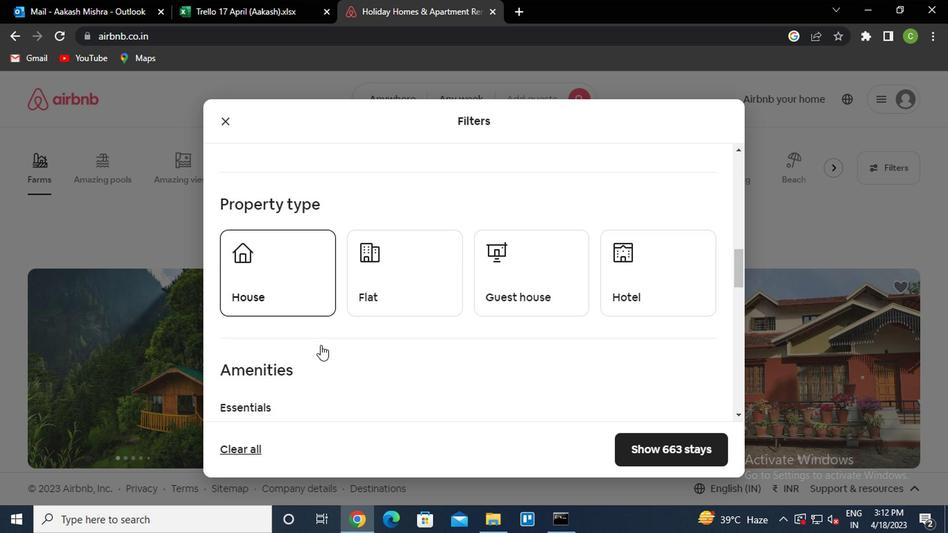 
Action: Mouse moved to (225, 223)
Screenshot: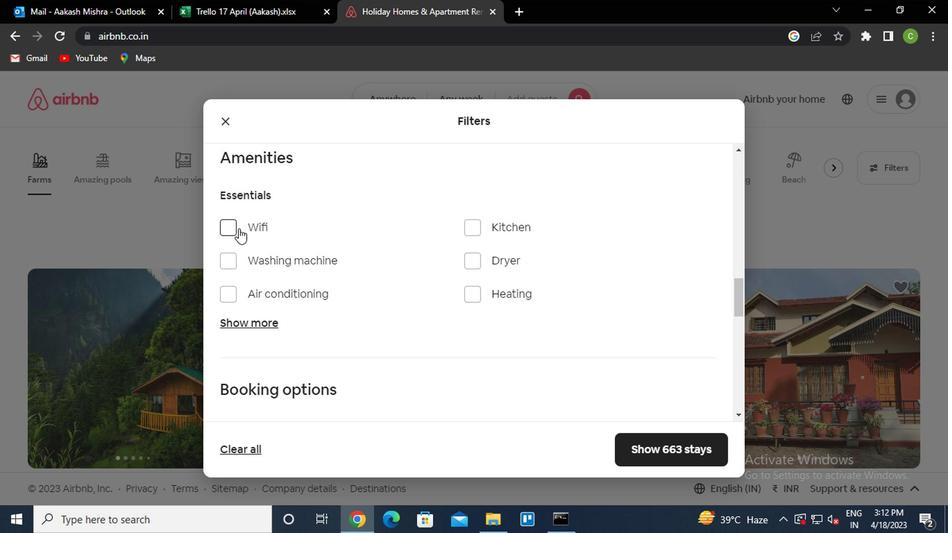 
Action: Mouse pressed left at (225, 223)
Screenshot: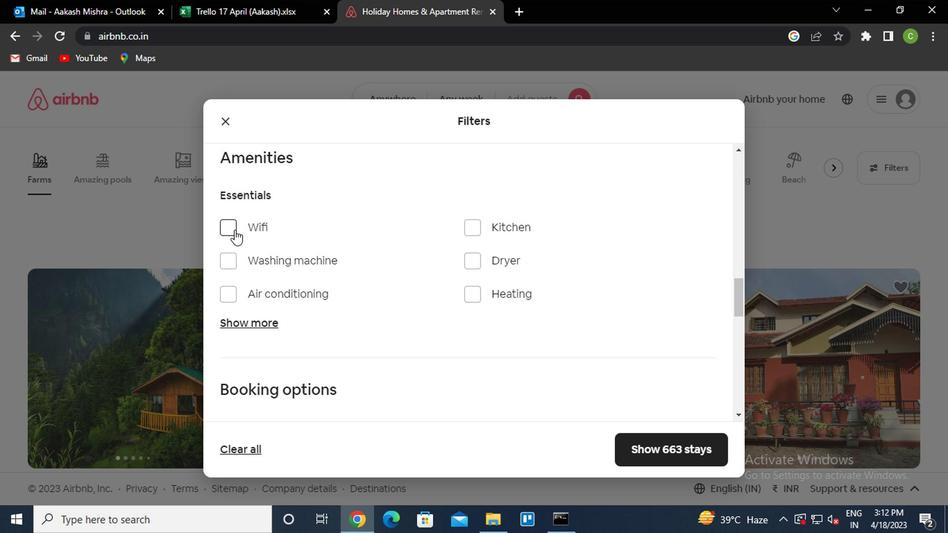 
Action: Mouse moved to (407, 304)
Screenshot: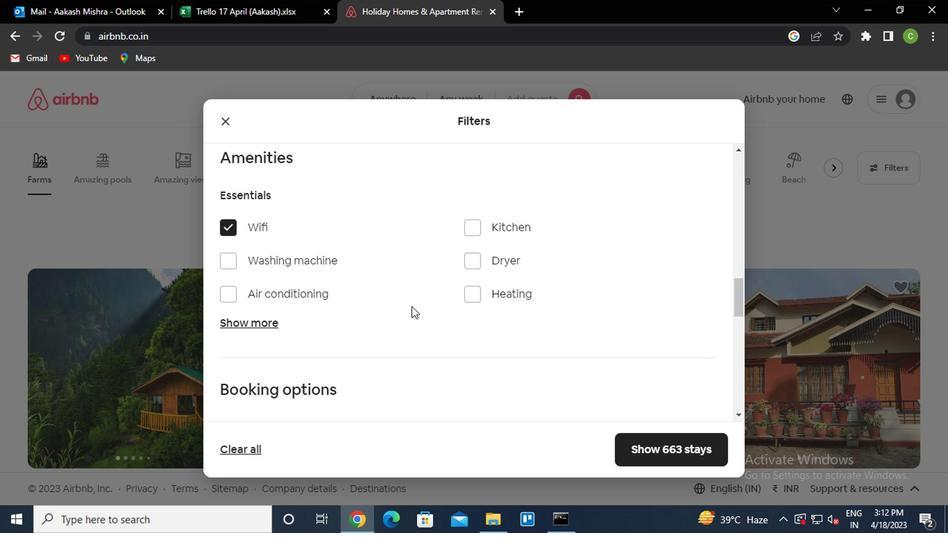 
Action: Mouse scrolled (407, 303) with delta (0, 0)
Screenshot: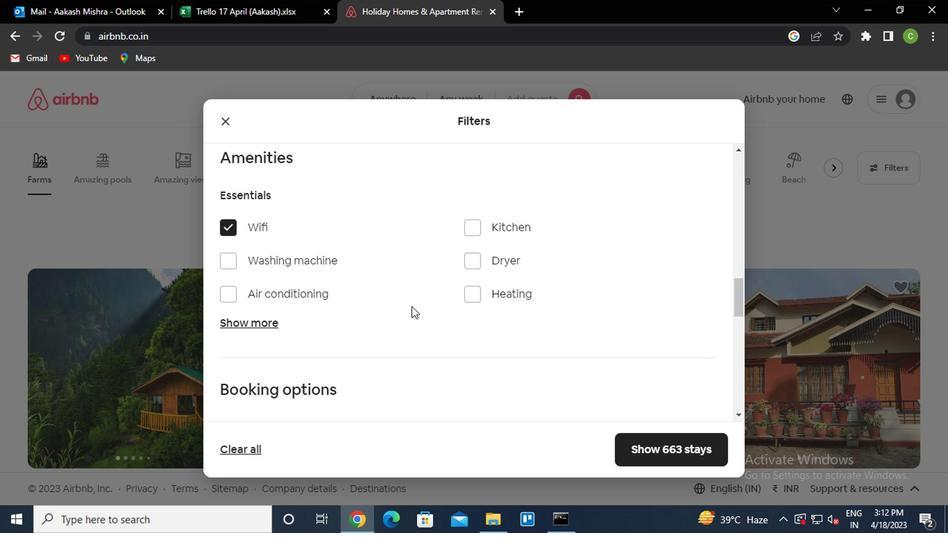 
Action: Mouse moved to (405, 308)
Screenshot: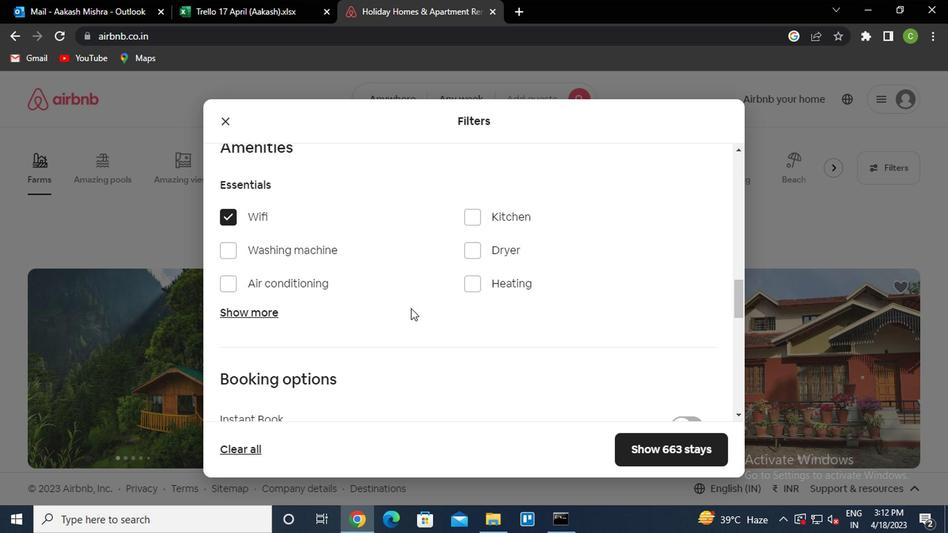 
Action: Mouse scrolled (405, 308) with delta (0, 0)
Screenshot: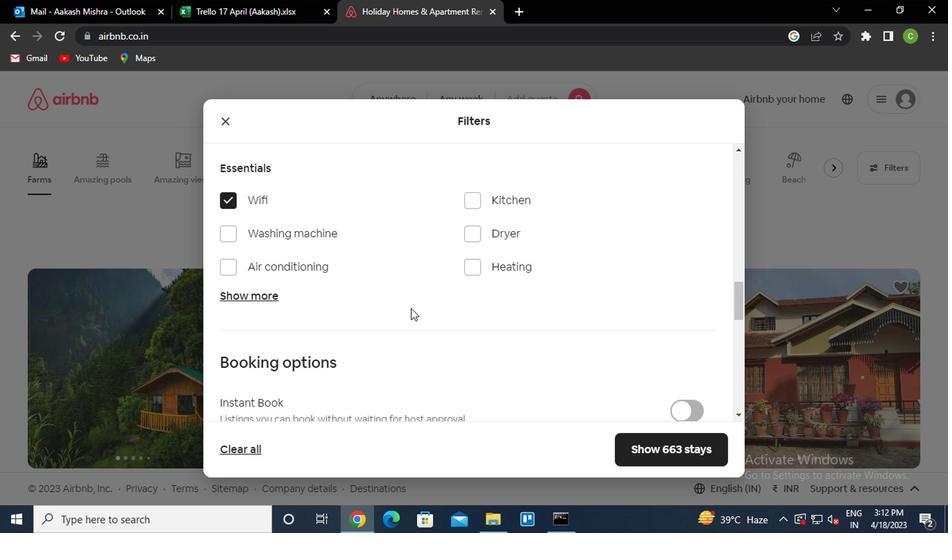 
Action: Mouse scrolled (405, 308) with delta (0, 0)
Screenshot: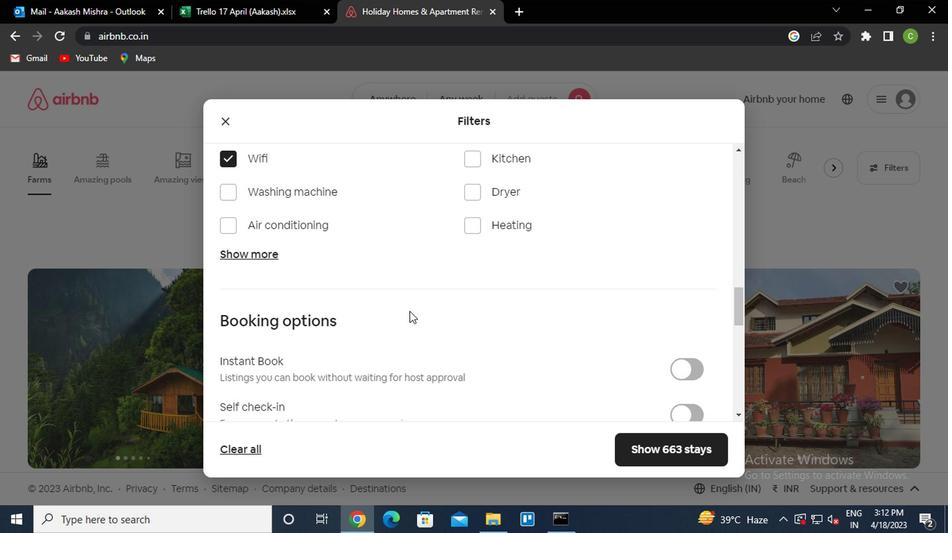 
Action: Mouse scrolled (405, 308) with delta (0, 0)
Screenshot: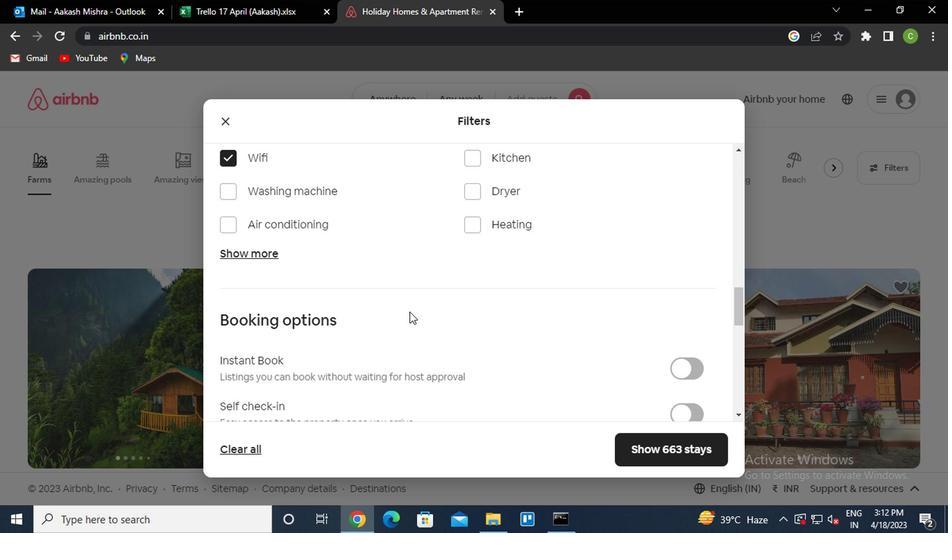
Action: Mouse scrolled (405, 308) with delta (0, 0)
Screenshot: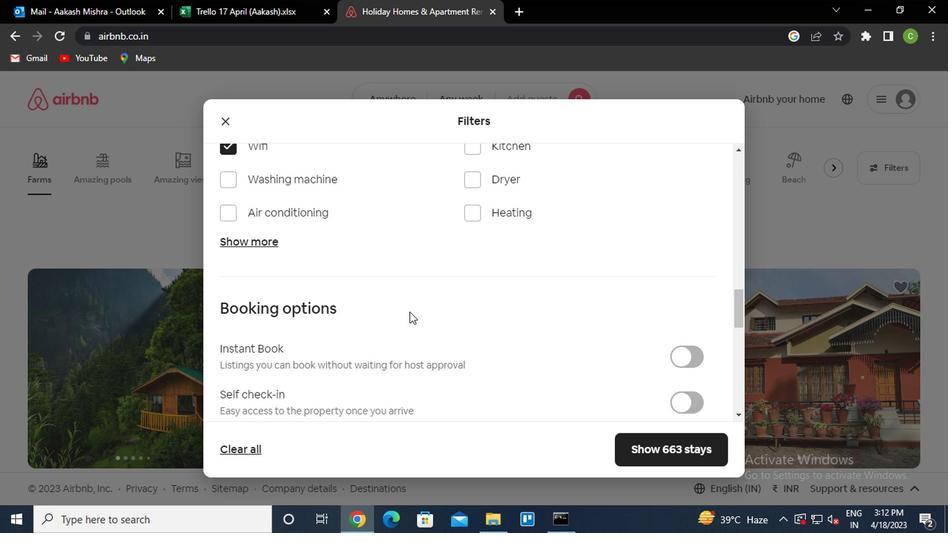 
Action: Mouse moved to (405, 308)
Screenshot: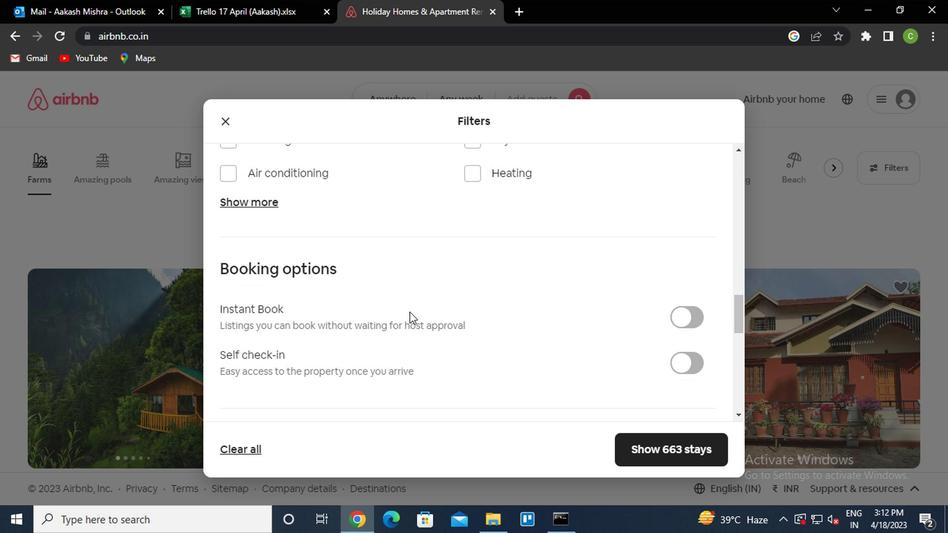 
Action: Mouse scrolled (405, 308) with delta (0, 0)
Screenshot: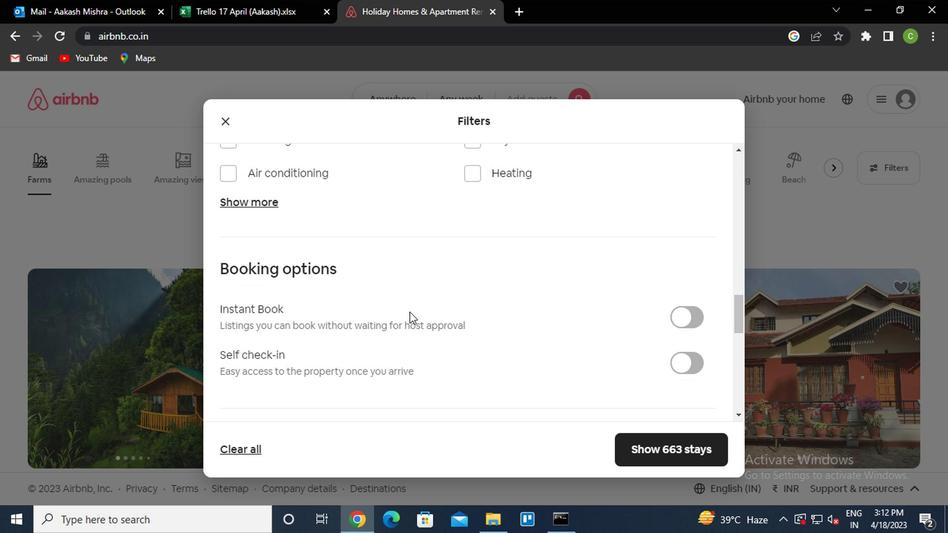 
Action: Mouse moved to (406, 309)
Screenshot: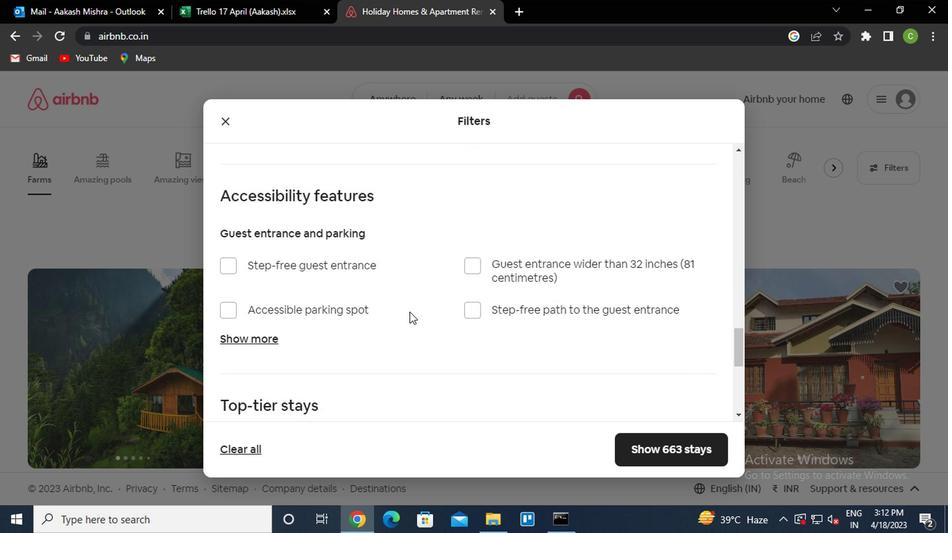 
Action: Mouse scrolled (406, 310) with delta (0, 0)
Screenshot: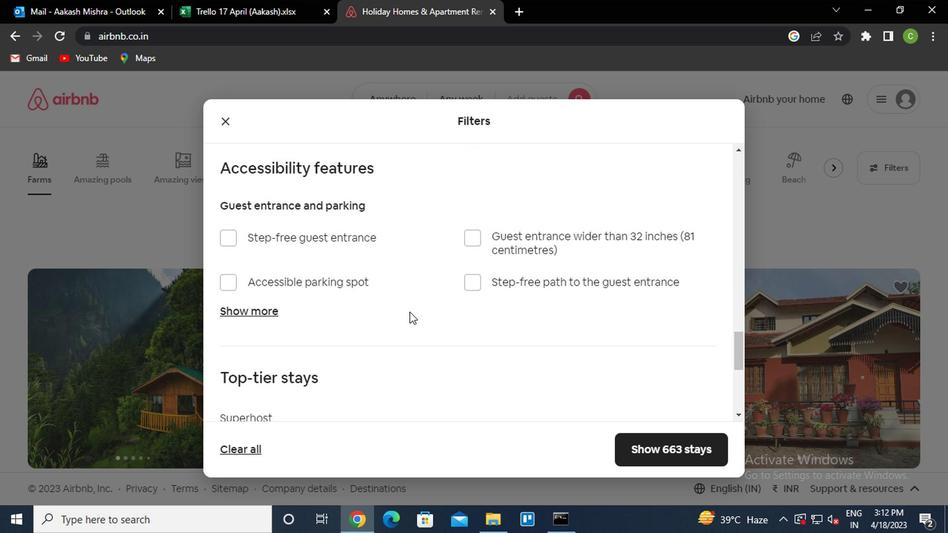 
Action: Mouse scrolled (406, 310) with delta (0, 0)
Screenshot: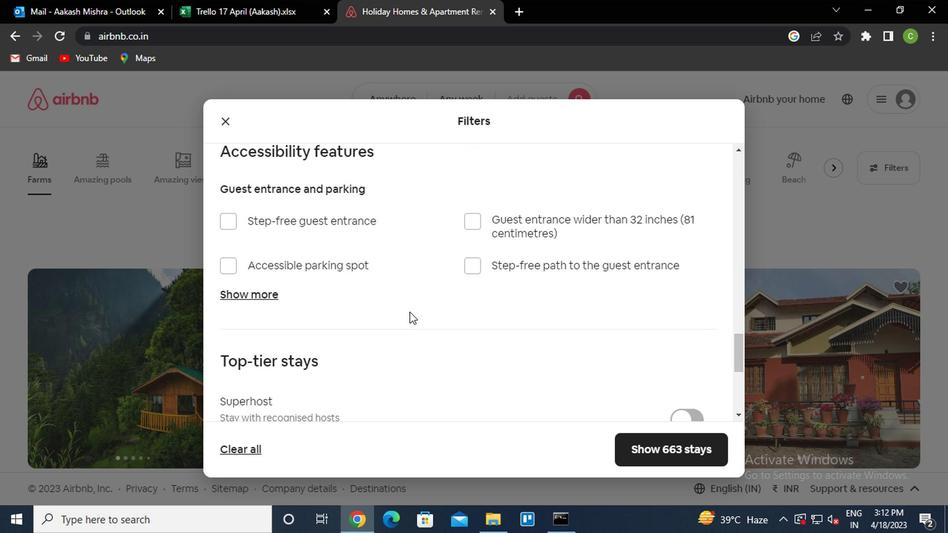 
Action: Mouse scrolled (406, 310) with delta (0, 0)
Screenshot: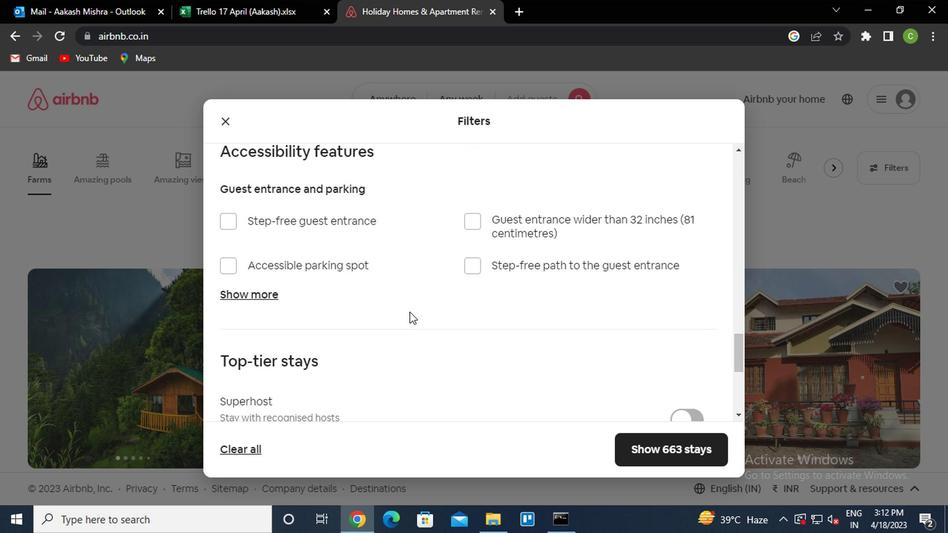 
Action: Mouse moved to (689, 266)
Screenshot: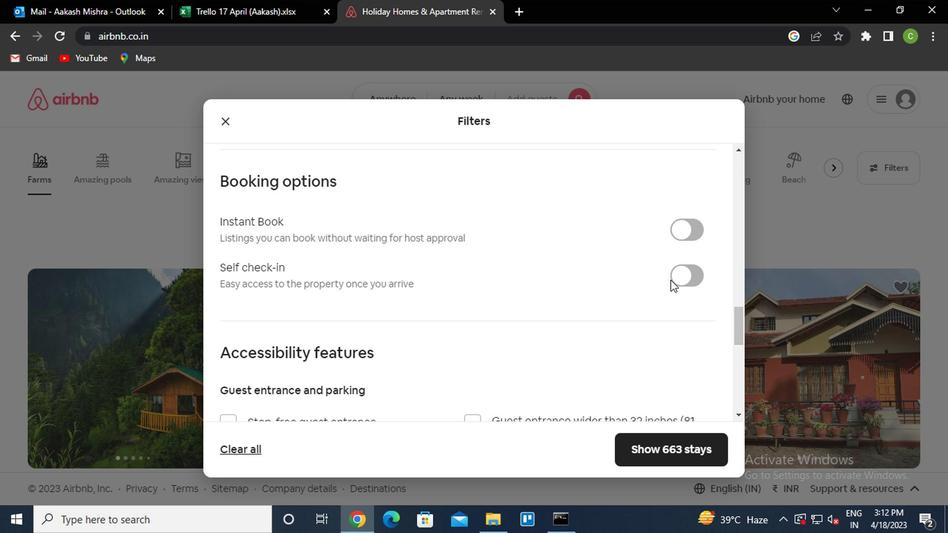 
Action: Mouse pressed left at (689, 266)
Screenshot: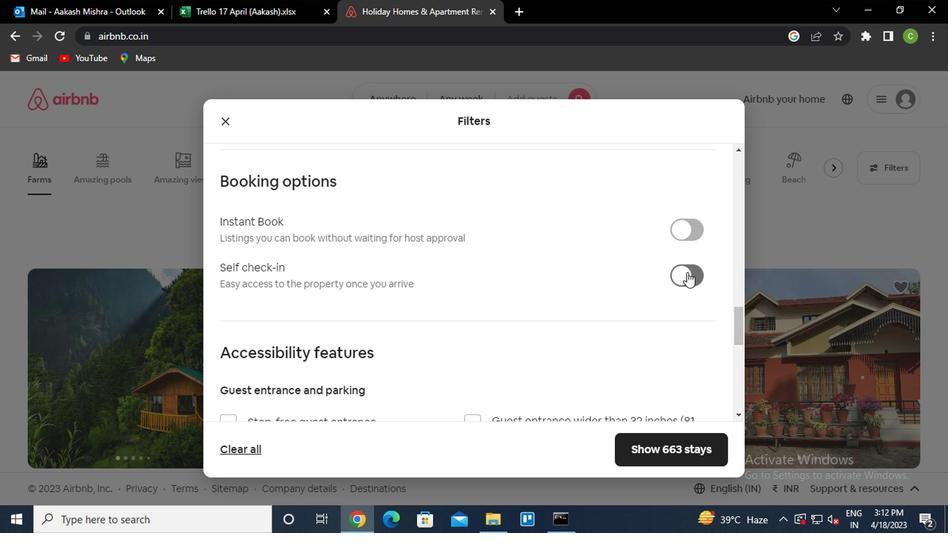 
Action: Mouse moved to (446, 382)
Screenshot: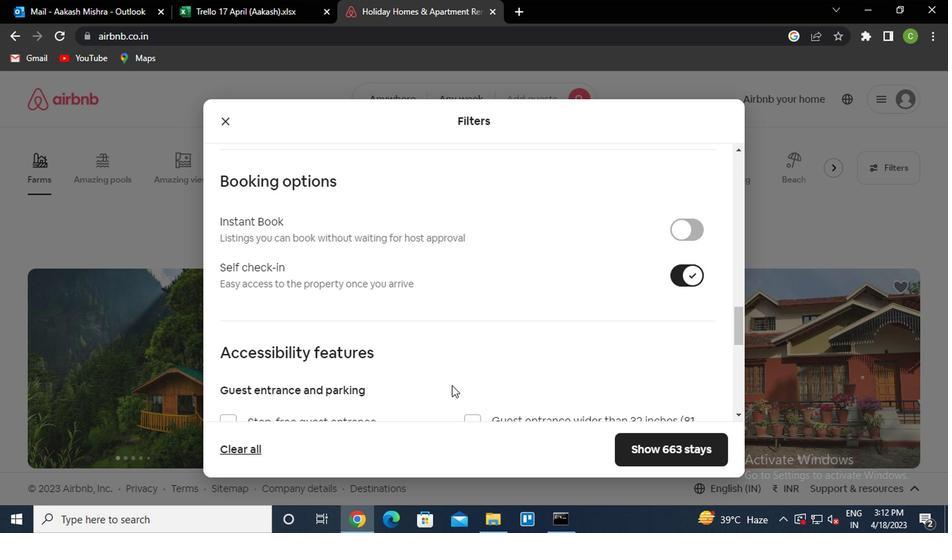 
Action: Mouse scrolled (446, 381) with delta (0, 0)
Screenshot: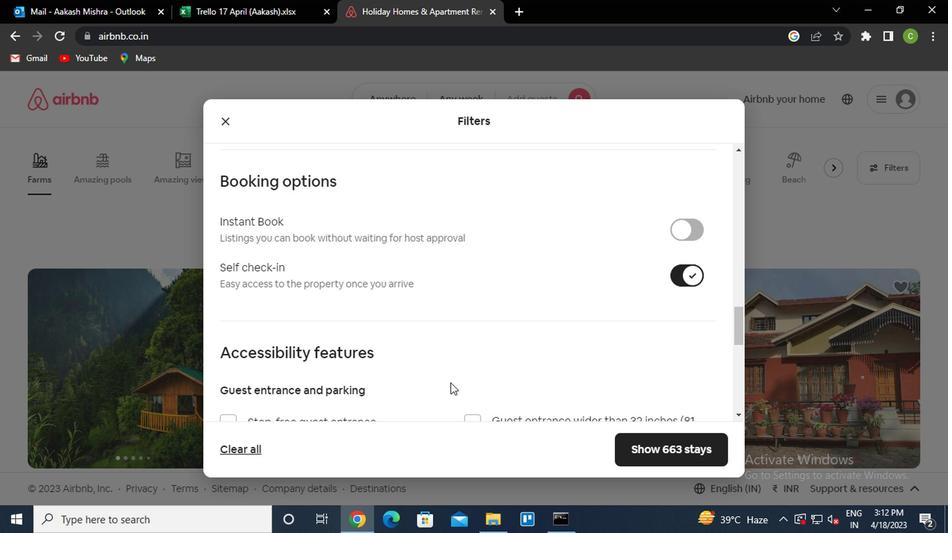 
Action: Mouse moved to (446, 382)
Screenshot: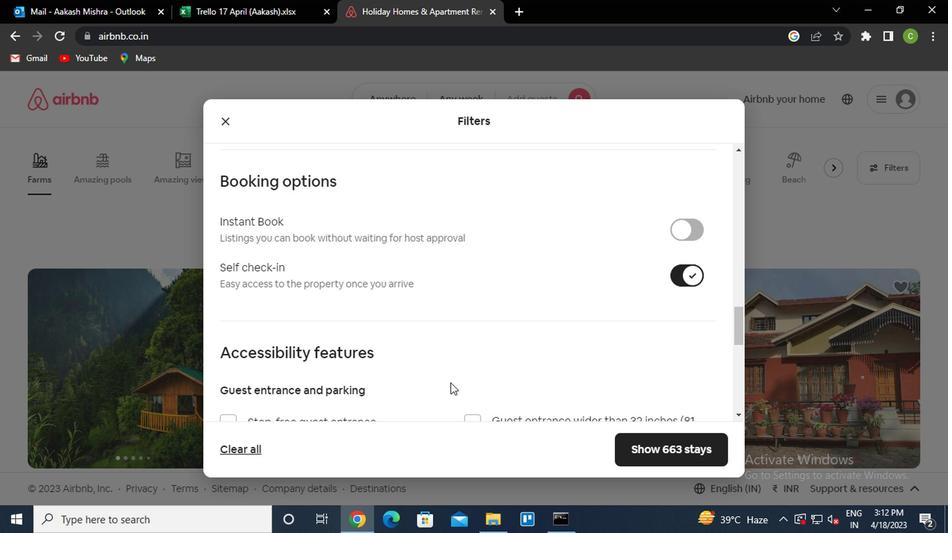 
Action: Mouse scrolled (446, 381) with delta (0, 0)
Screenshot: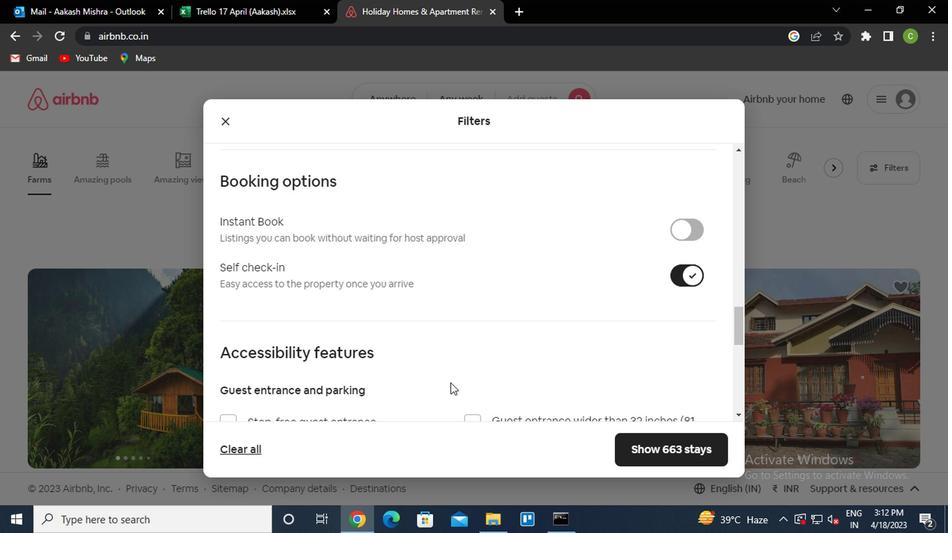 
Action: Mouse scrolled (446, 381) with delta (0, 0)
Screenshot: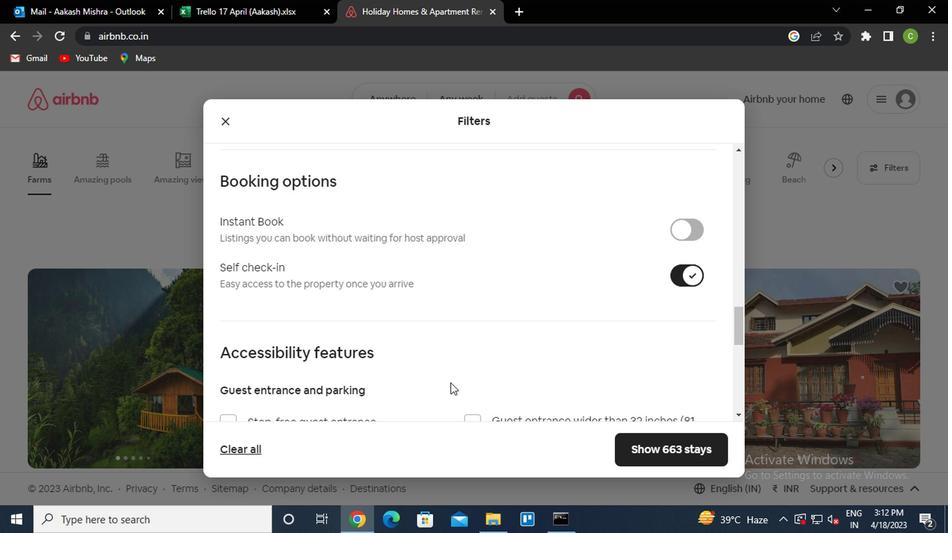 
Action: Mouse scrolled (446, 381) with delta (0, 0)
Screenshot: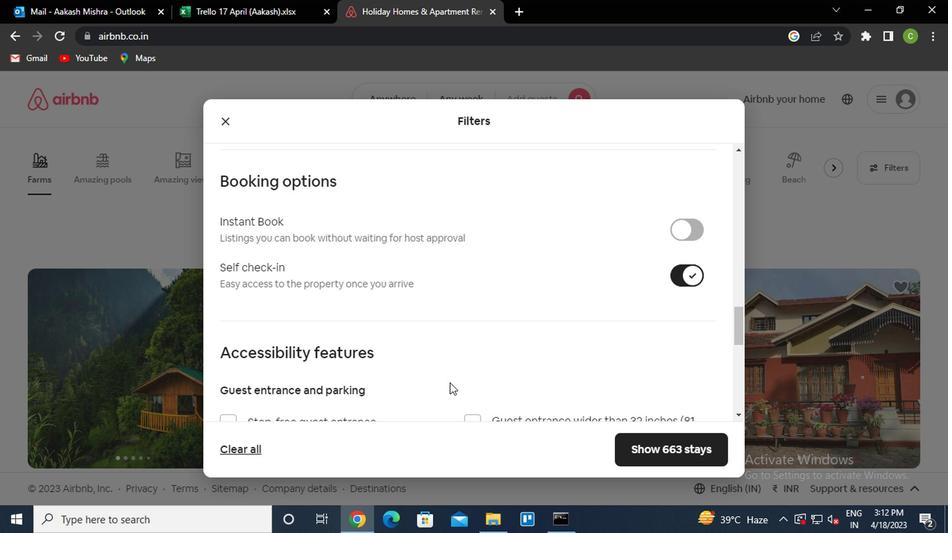 
Action: Mouse moved to (409, 365)
Screenshot: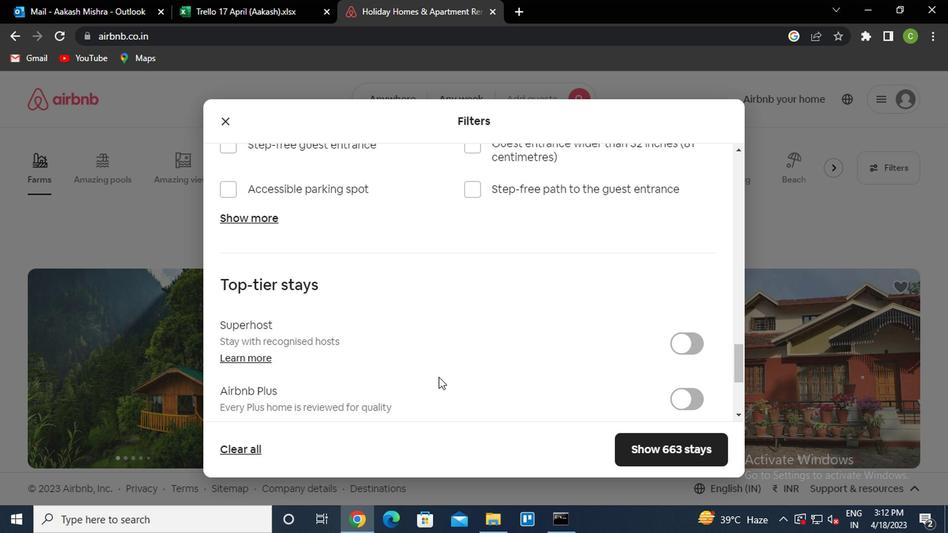 
Action: Mouse scrolled (409, 364) with delta (0, 0)
Screenshot: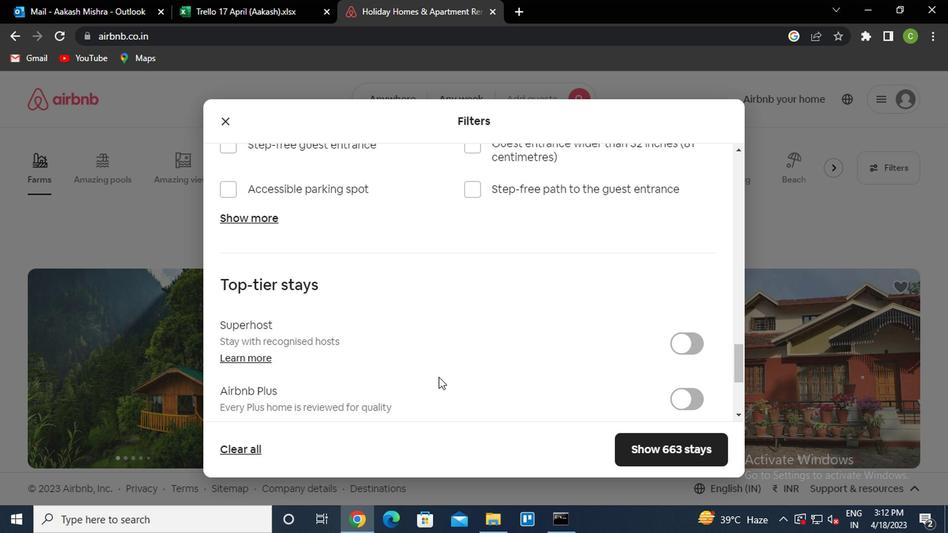 
Action: Mouse moved to (401, 365)
Screenshot: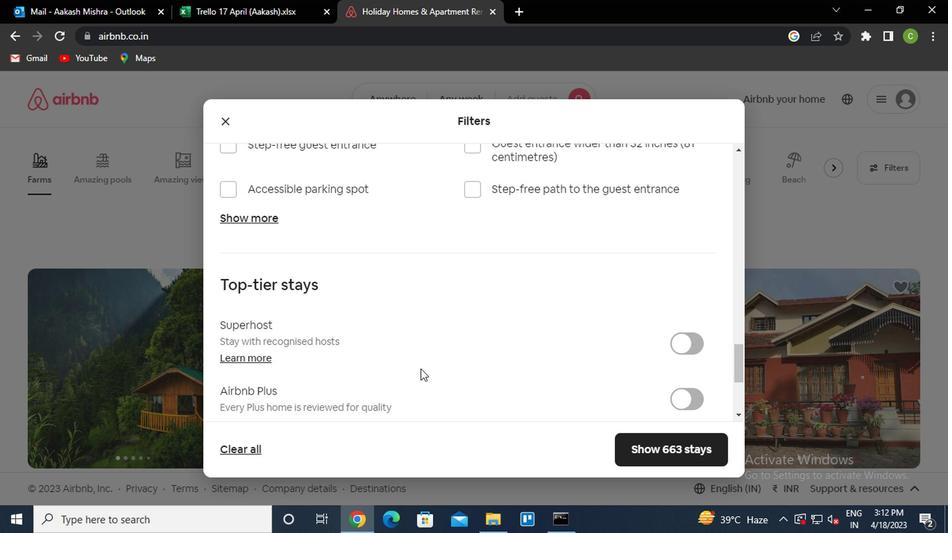
Action: Mouse scrolled (401, 364) with delta (0, 0)
Screenshot: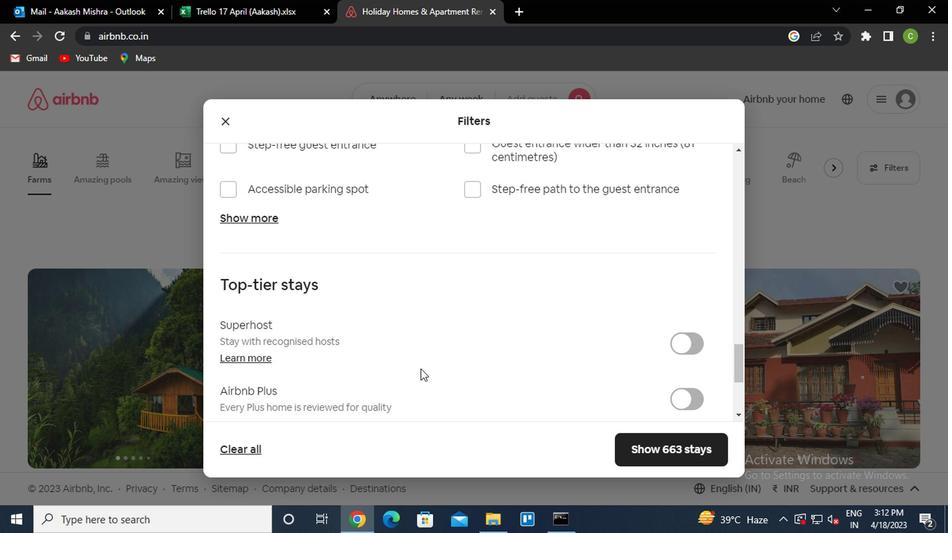 
Action: Mouse moved to (394, 365)
Screenshot: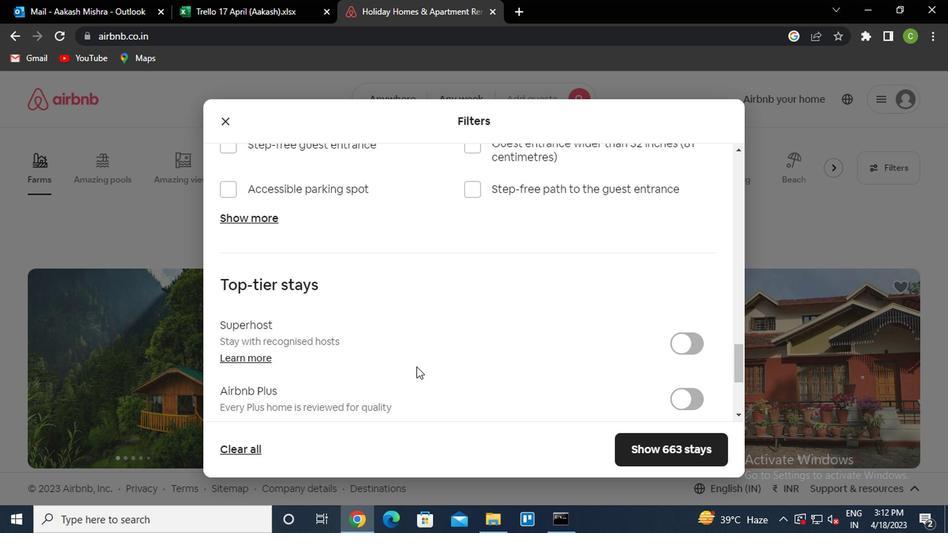 
Action: Mouse scrolled (394, 364) with delta (0, 0)
Screenshot: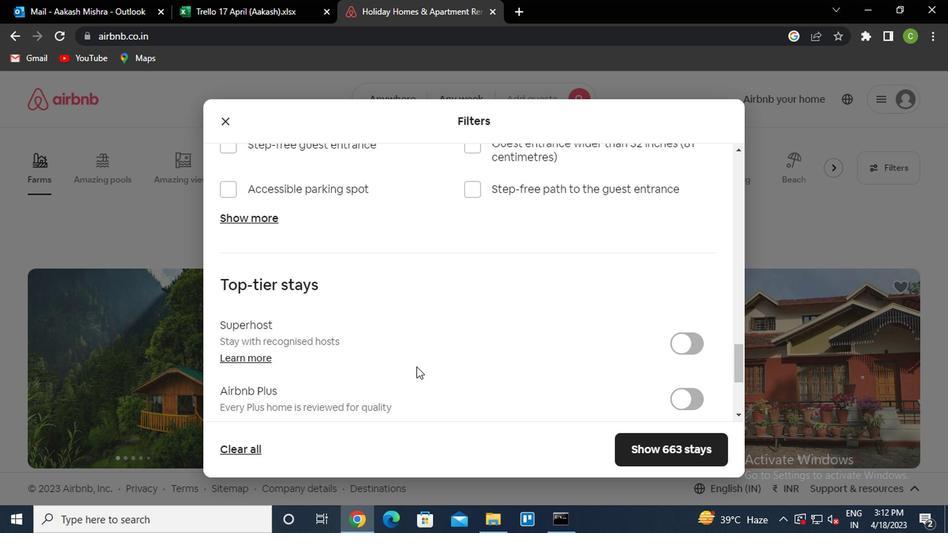 
Action: Mouse moved to (348, 358)
Screenshot: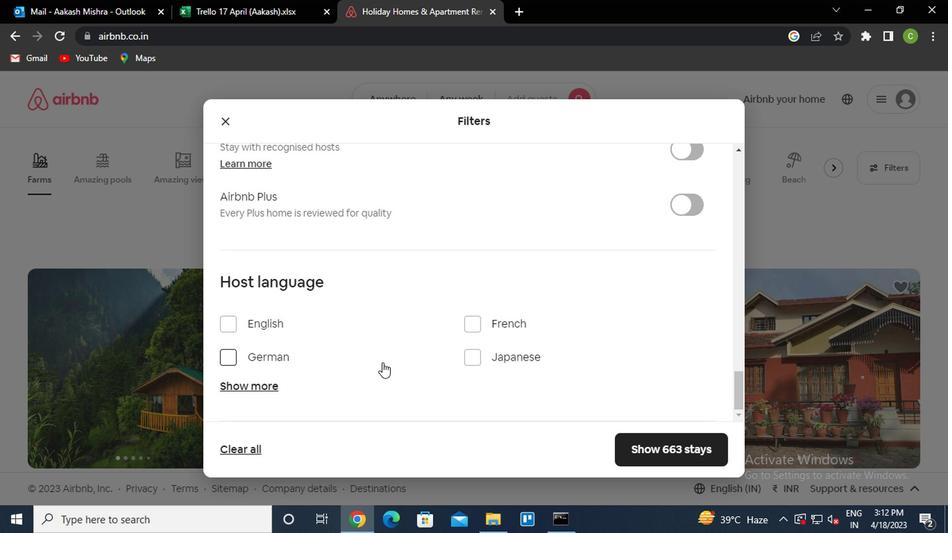 
Action: Mouse scrolled (348, 357) with delta (0, 0)
Screenshot: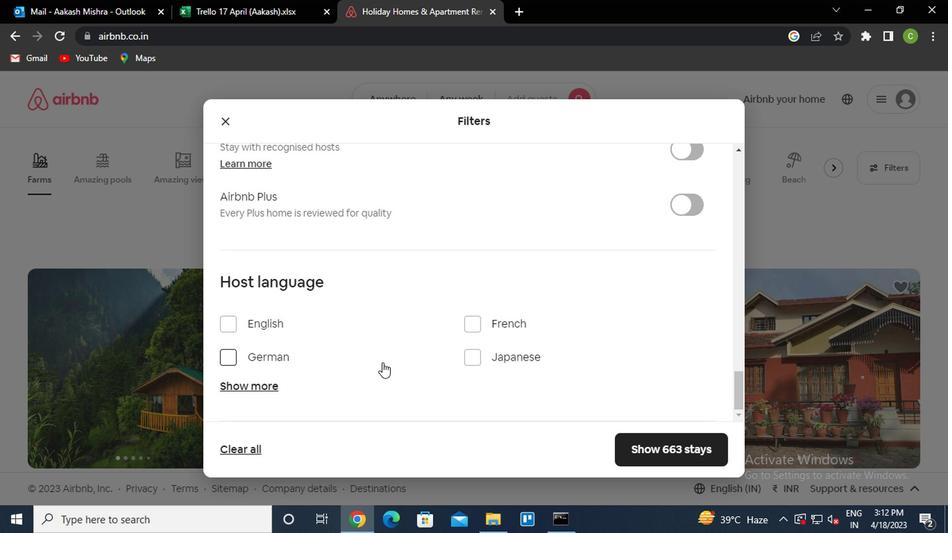 
Action: Mouse moved to (244, 389)
Screenshot: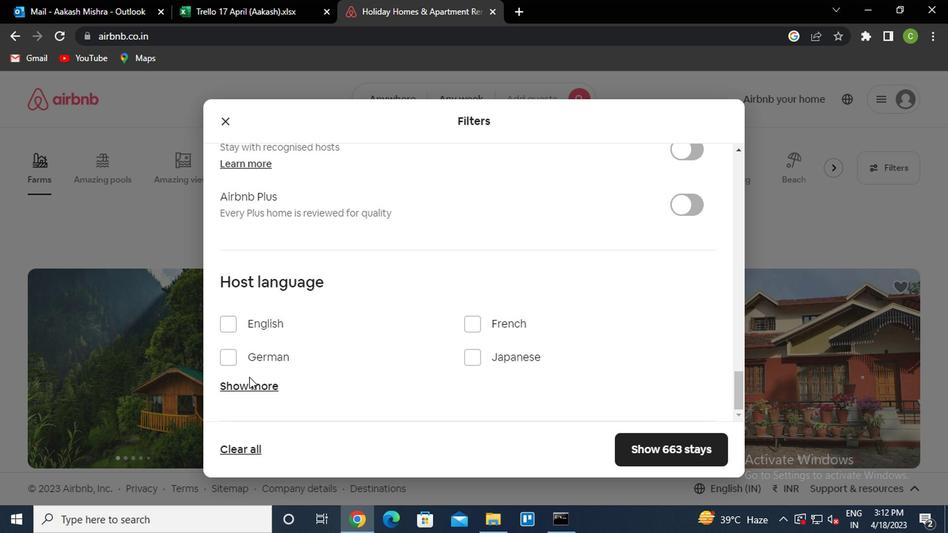 
Action: Mouse pressed left at (244, 389)
Screenshot: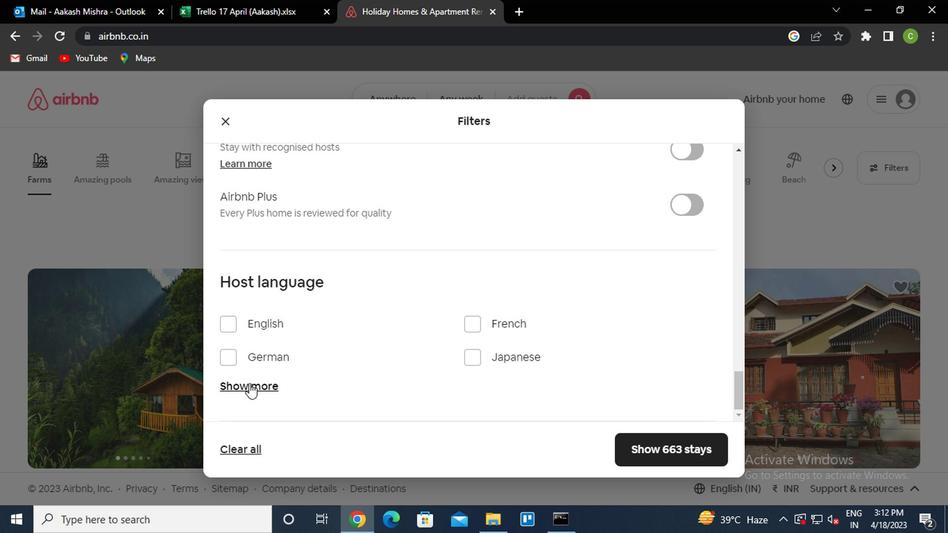 
Action: Mouse moved to (267, 373)
Screenshot: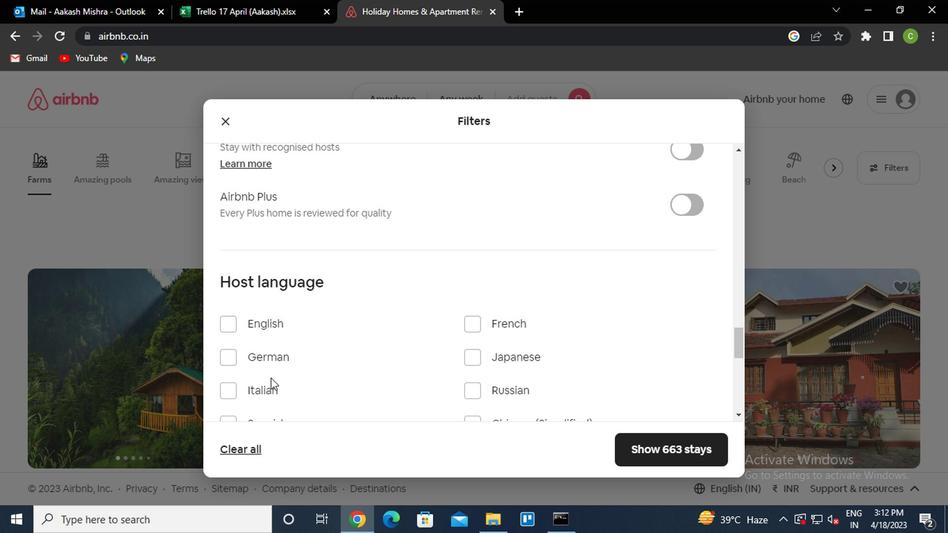 
Action: Mouse scrolled (267, 372) with delta (0, 0)
Screenshot: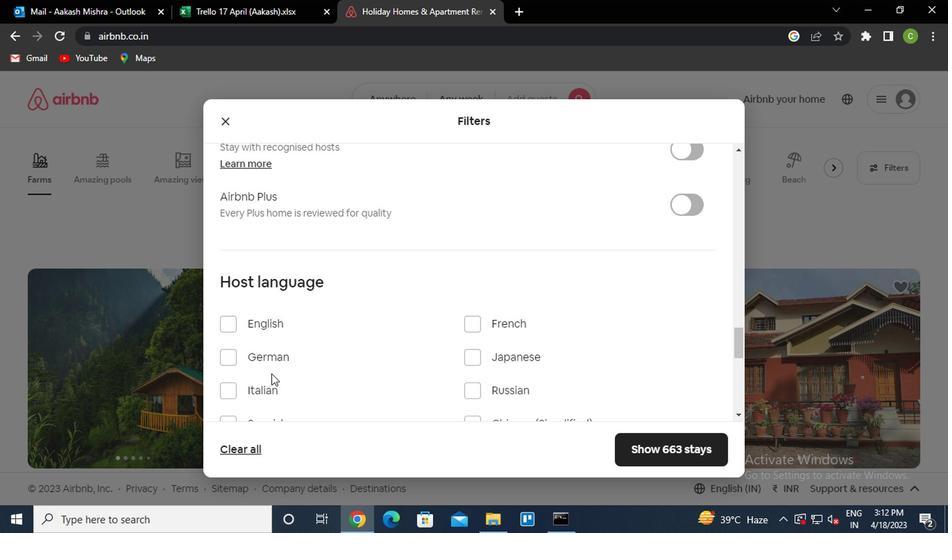 
Action: Mouse scrolled (267, 372) with delta (0, 0)
Screenshot: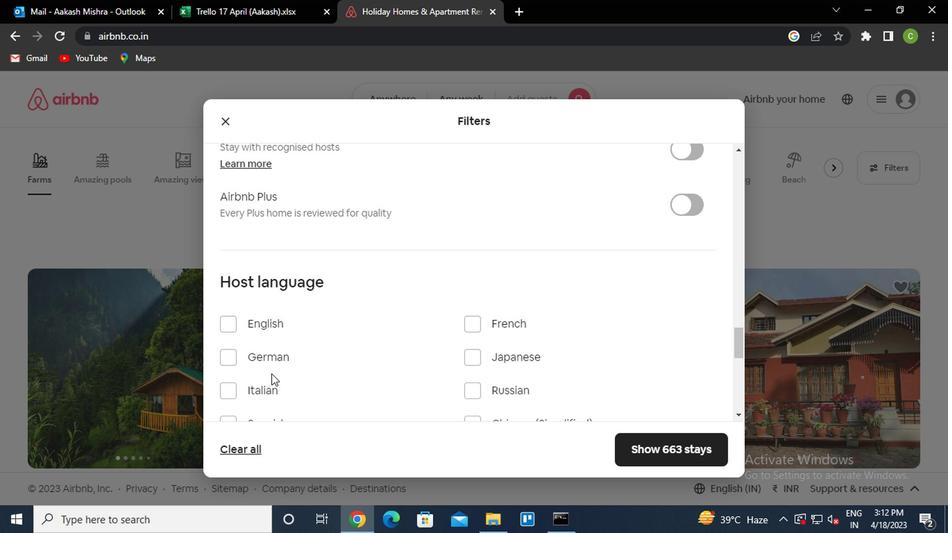 
Action: Mouse moved to (226, 279)
Screenshot: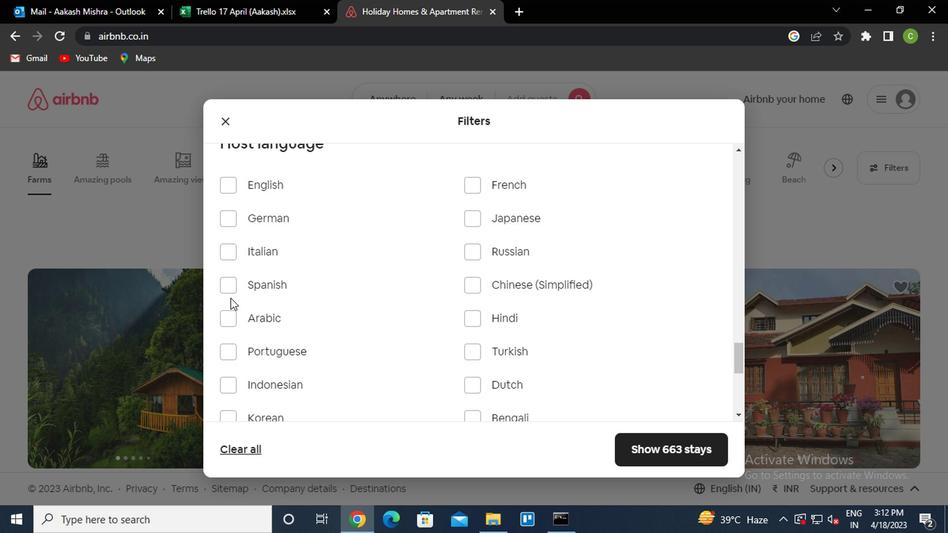 
Action: Mouse pressed left at (226, 279)
Screenshot: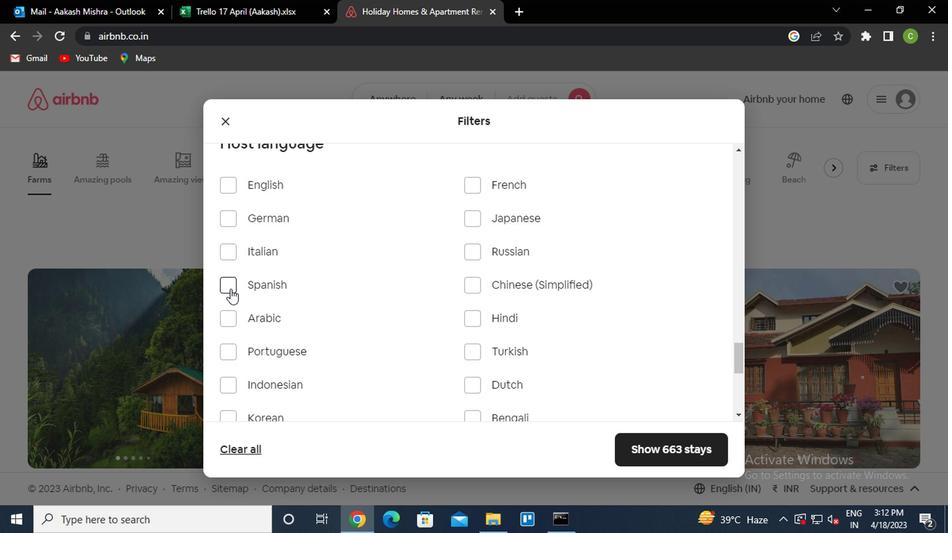 
Action: Mouse moved to (649, 442)
Screenshot: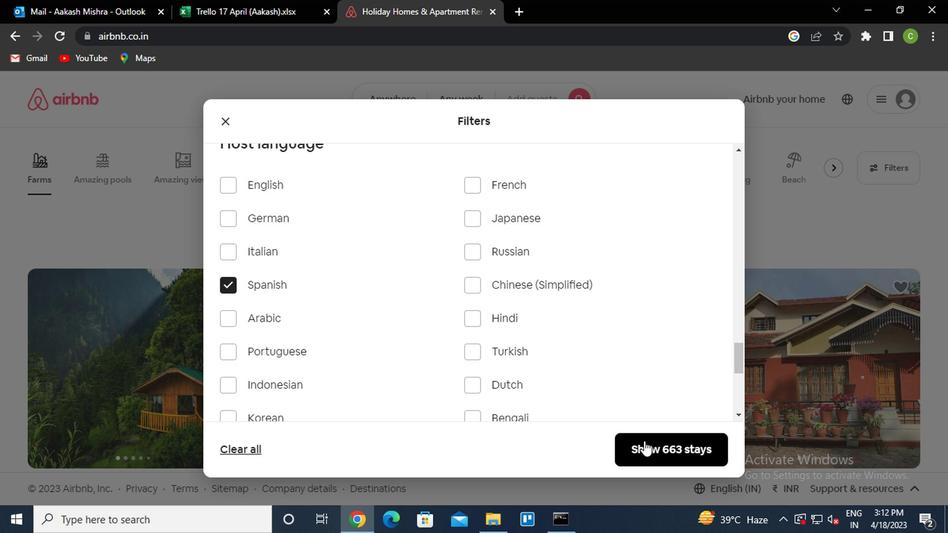 
Action: Mouse pressed left at (649, 442)
Screenshot: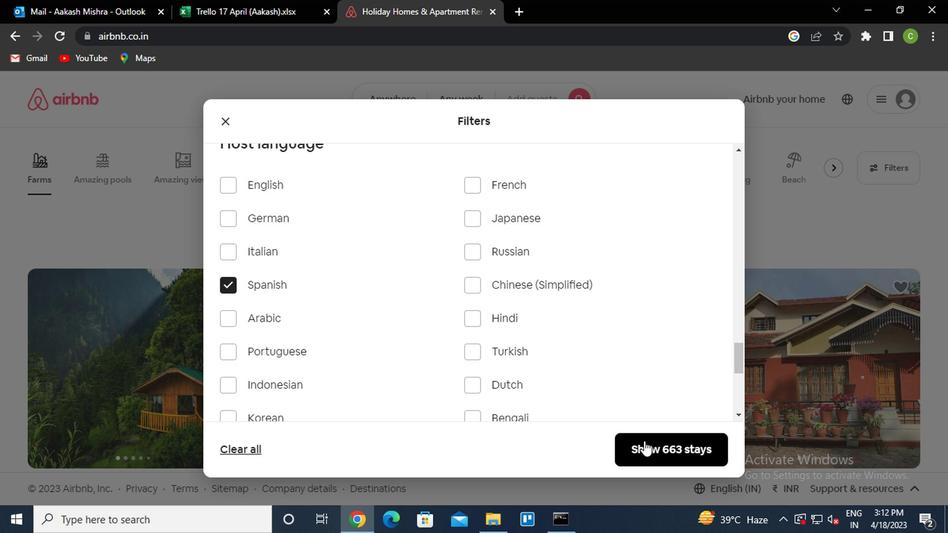 
Action: Mouse moved to (484, 320)
Screenshot: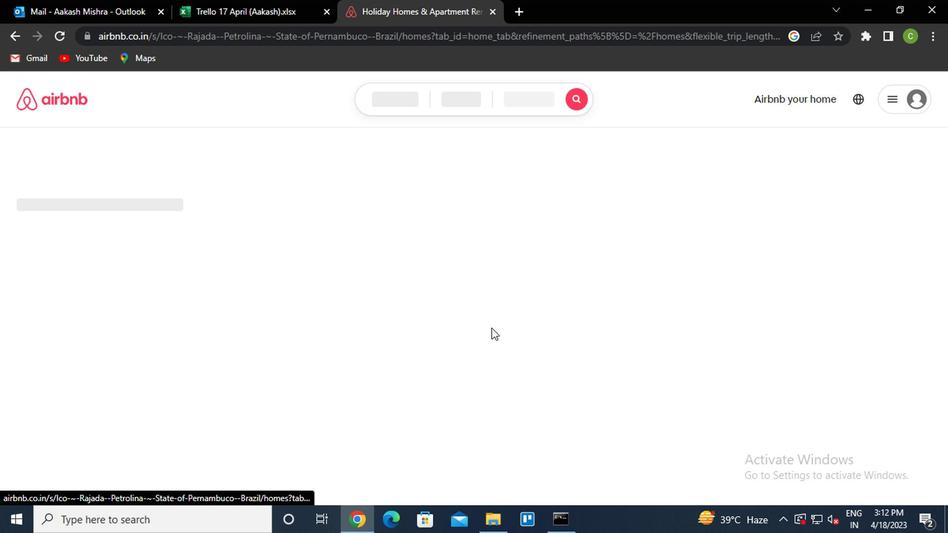 
